 Task: Add a signature Krystal Hall containing With sincere appreciation and gratitude, Krystal Hall to email address softage.3@softage.net and add a label Warehousing
Action: Mouse moved to (85, 115)
Screenshot: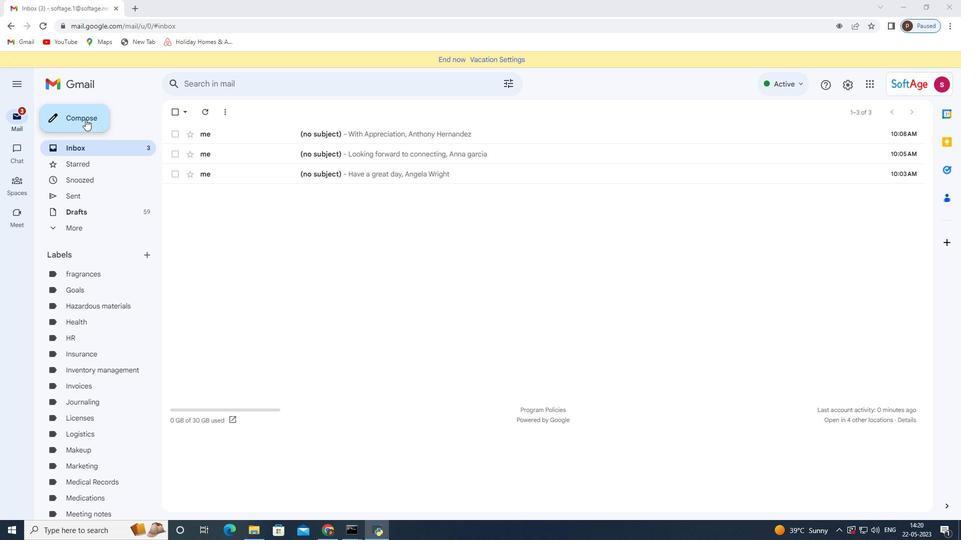 
Action: Mouse pressed left at (85, 115)
Screenshot: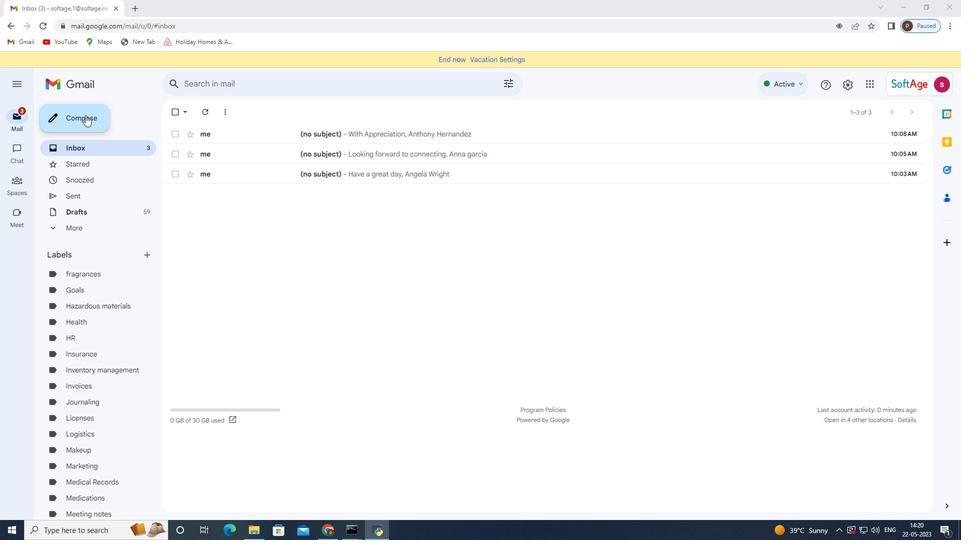 
Action: Mouse moved to (808, 503)
Screenshot: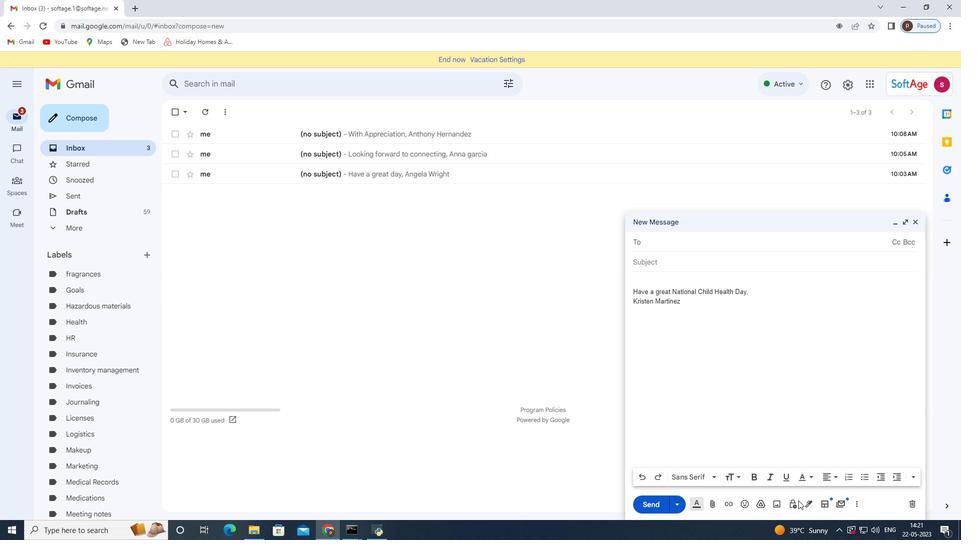 
Action: Mouse pressed left at (808, 503)
Screenshot: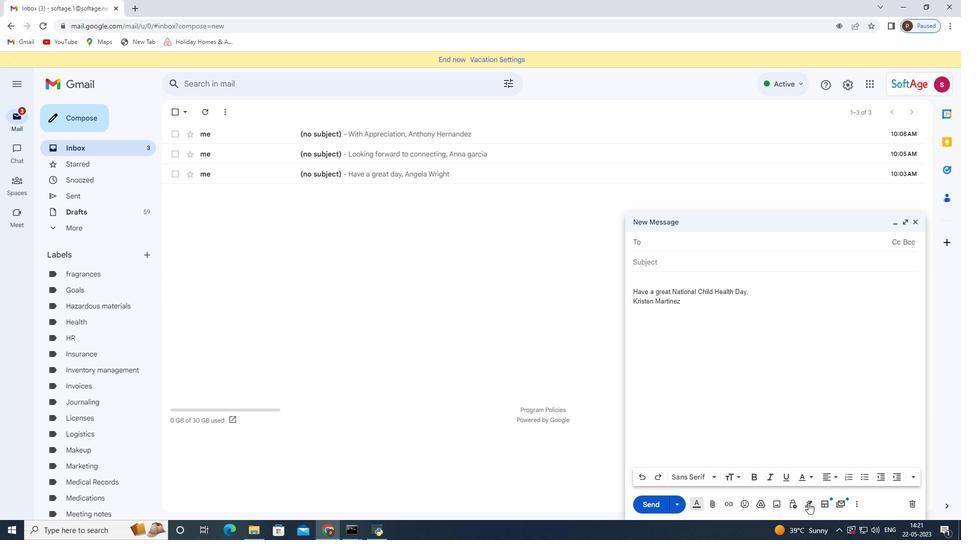 
Action: Mouse moved to (843, 448)
Screenshot: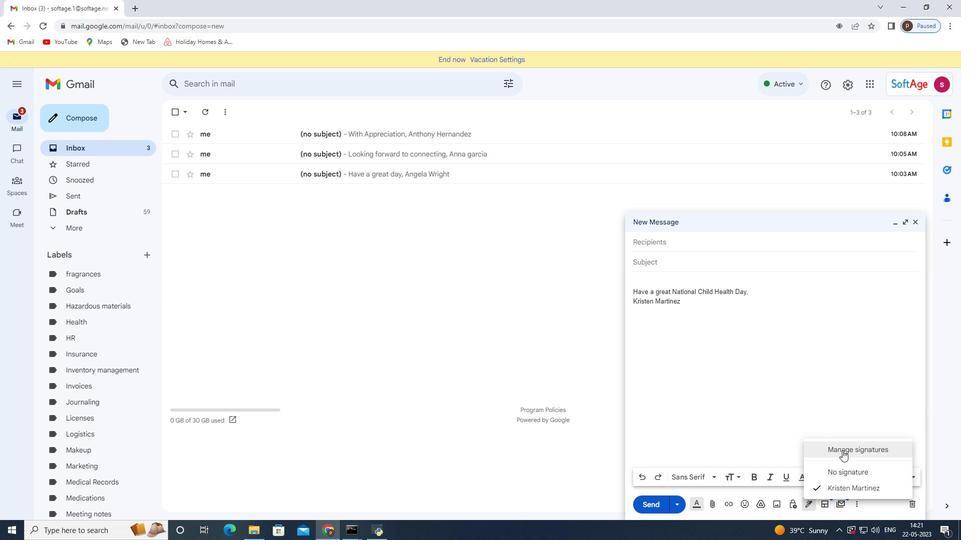 
Action: Mouse pressed left at (843, 448)
Screenshot: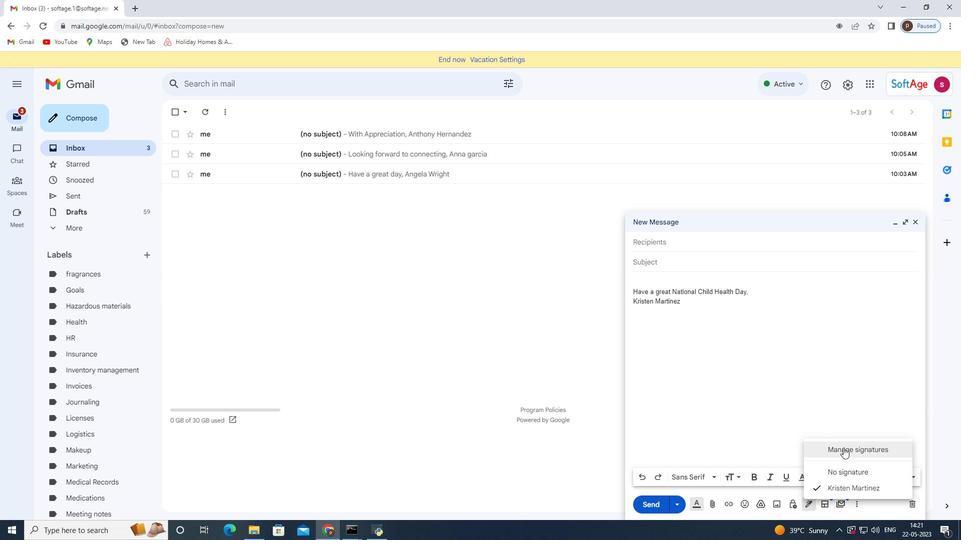 
Action: Mouse moved to (364, 346)
Screenshot: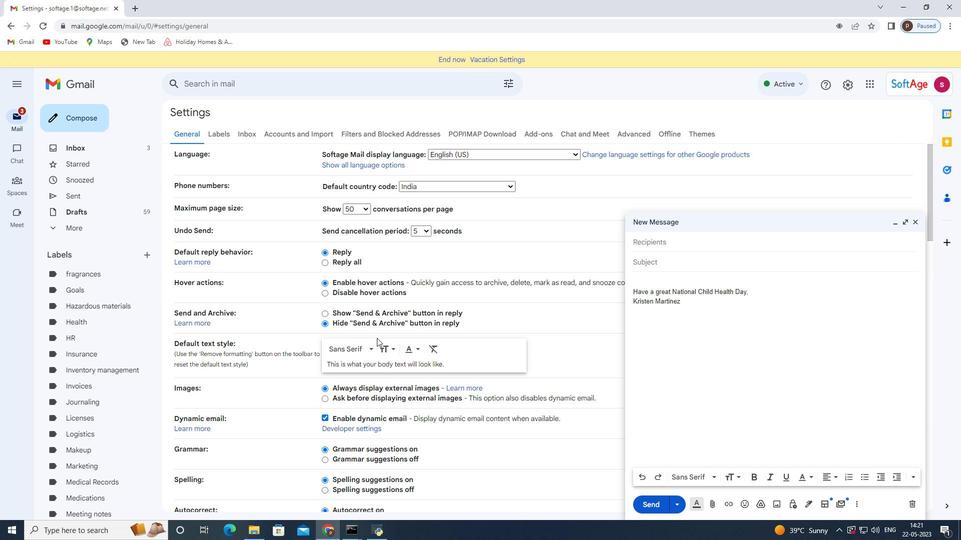 
Action: Mouse scrolled (367, 342) with delta (0, 0)
Screenshot: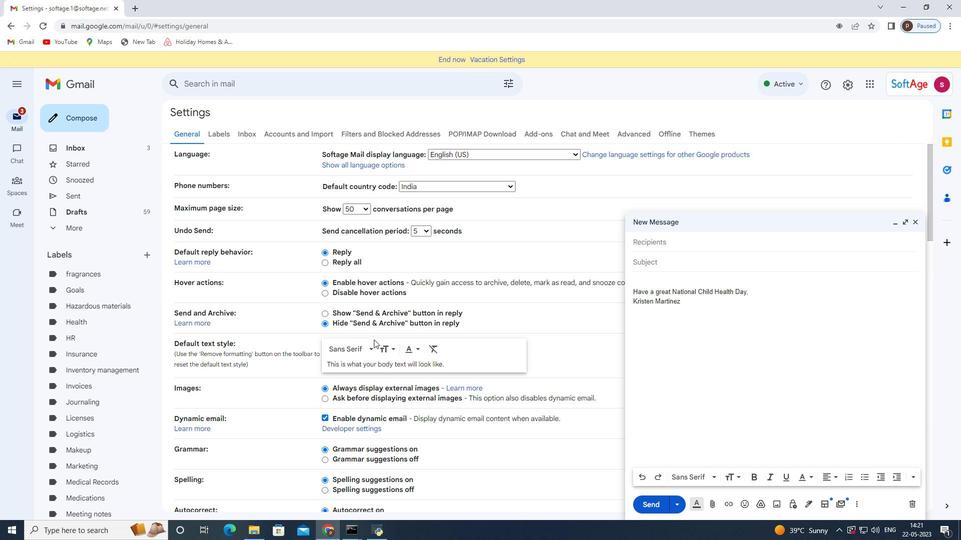 
Action: Mouse moved to (363, 347)
Screenshot: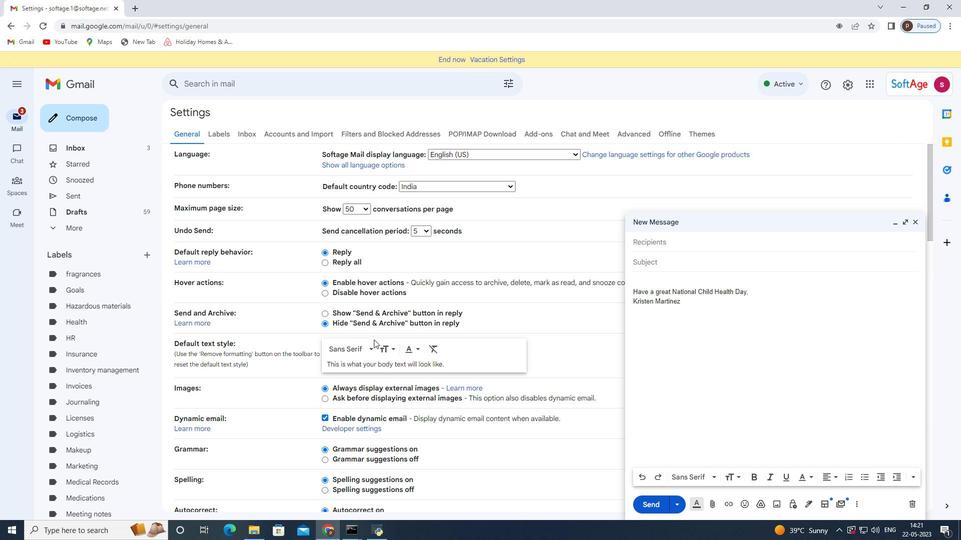 
Action: Mouse scrolled (367, 343) with delta (0, 0)
Screenshot: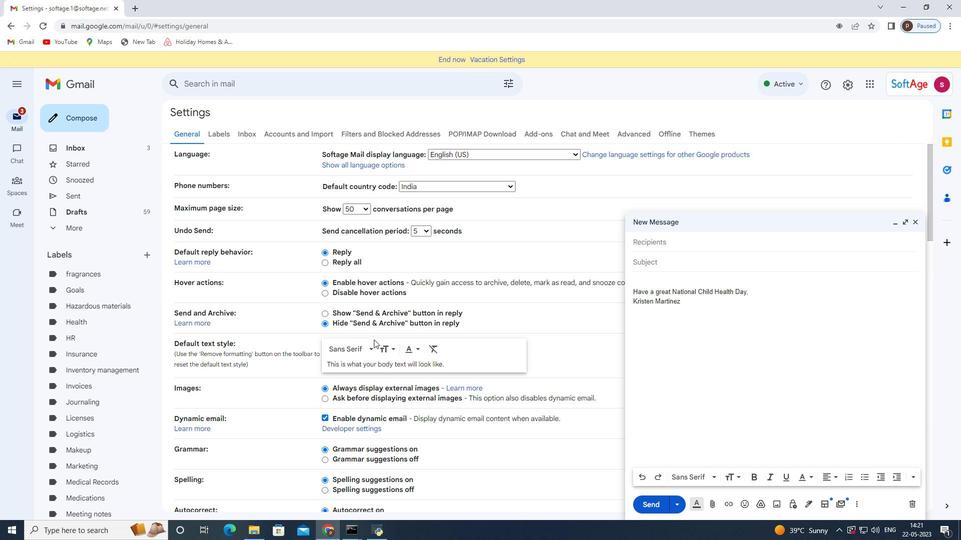 
Action: Mouse moved to (363, 348)
Screenshot: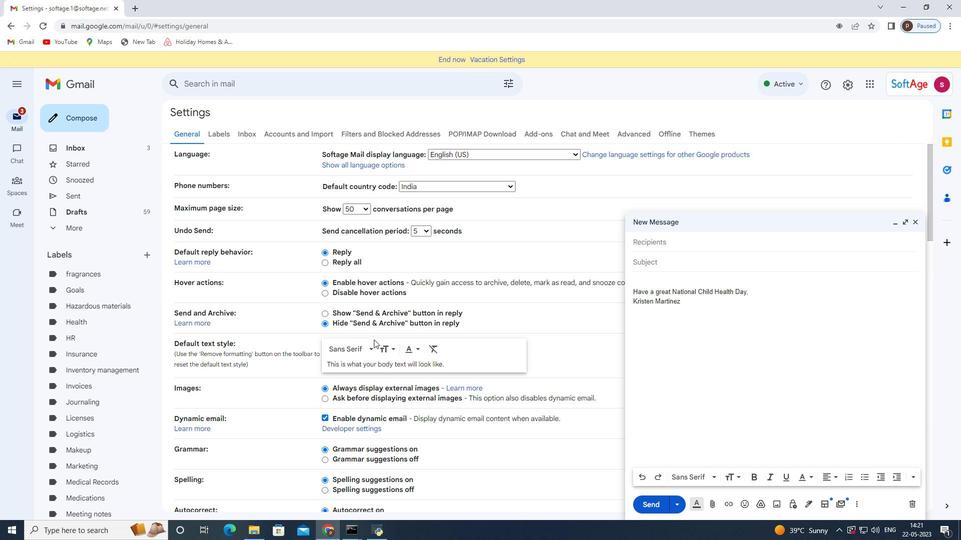 
Action: Mouse scrolled (365, 344) with delta (0, 0)
Screenshot: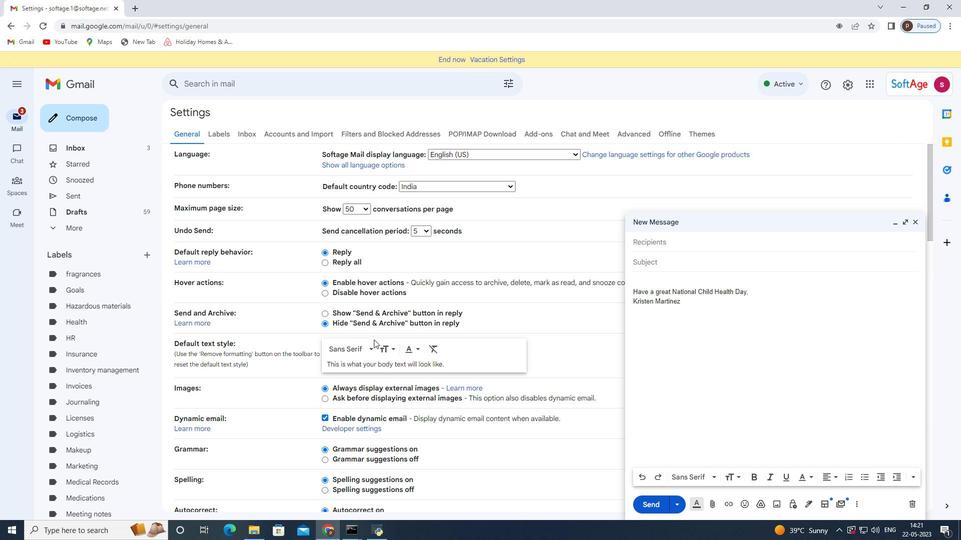 
Action: Mouse moved to (363, 348)
Screenshot: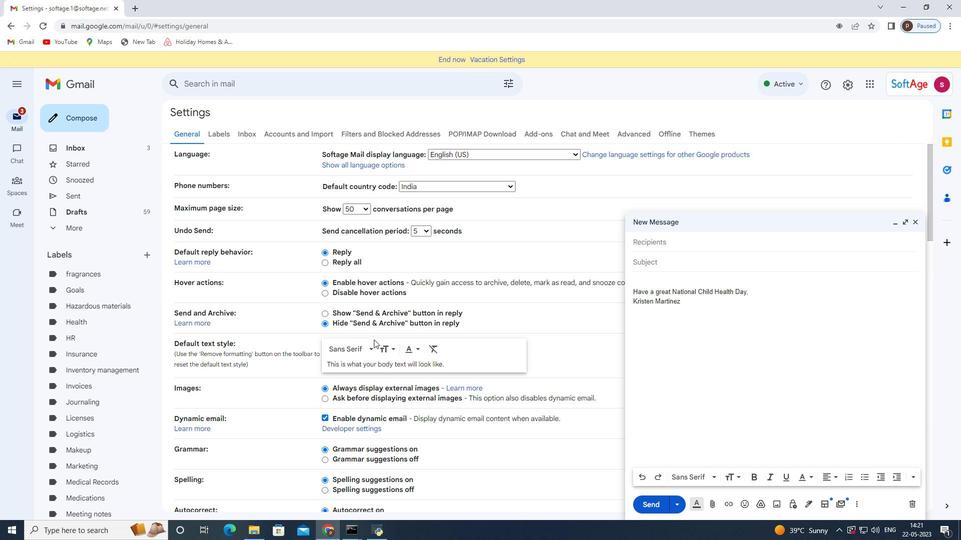 
Action: Mouse scrolled (363, 346) with delta (0, 0)
Screenshot: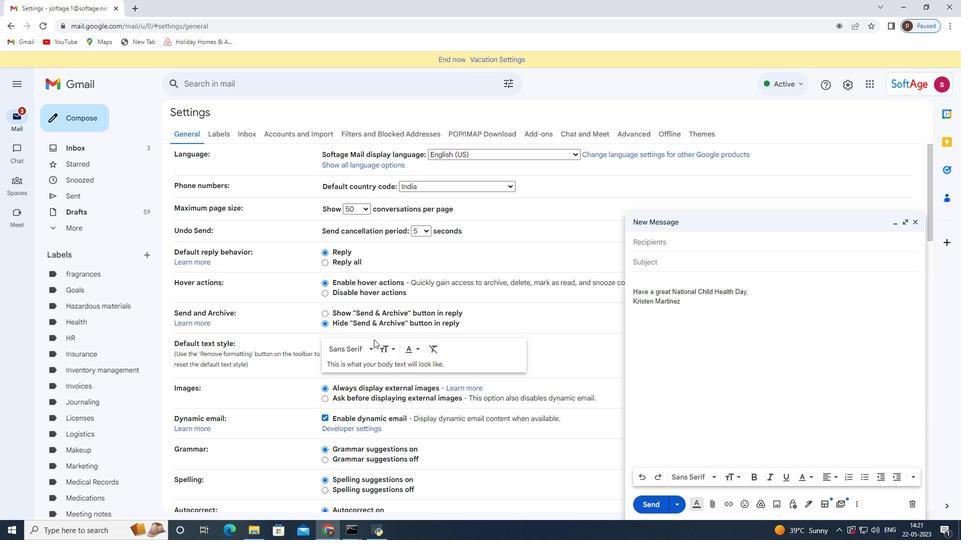 
Action: Mouse moved to (361, 350)
Screenshot: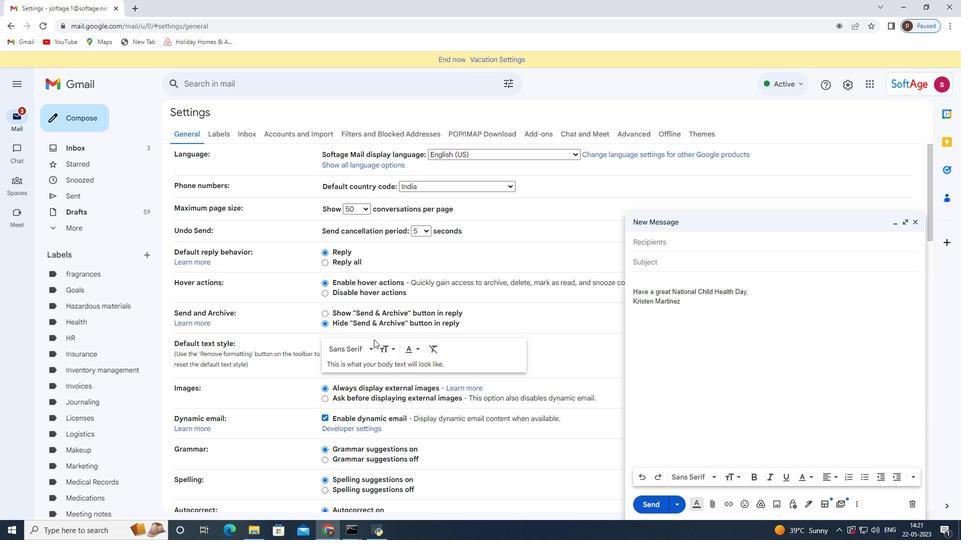 
Action: Mouse scrolled (363, 348) with delta (0, 0)
Screenshot: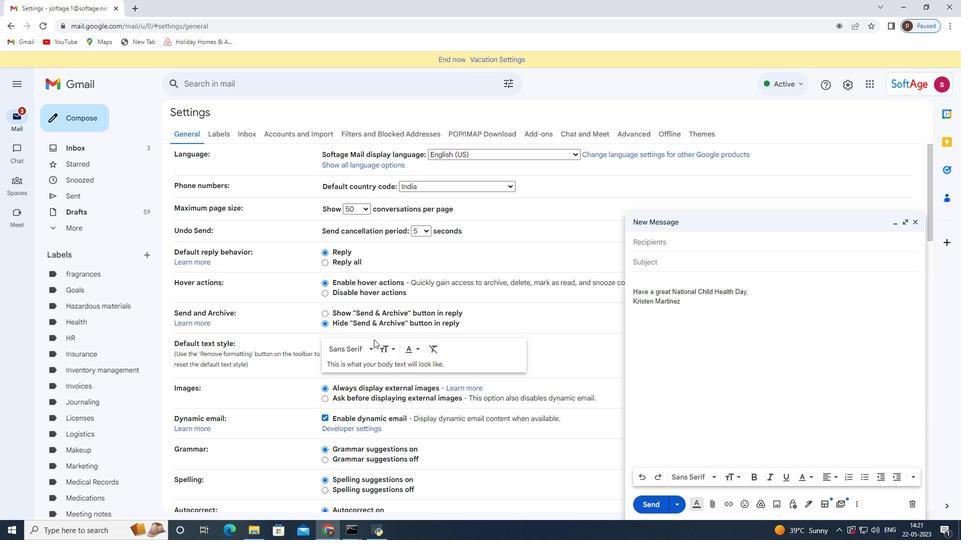 
Action: Mouse moved to (356, 365)
Screenshot: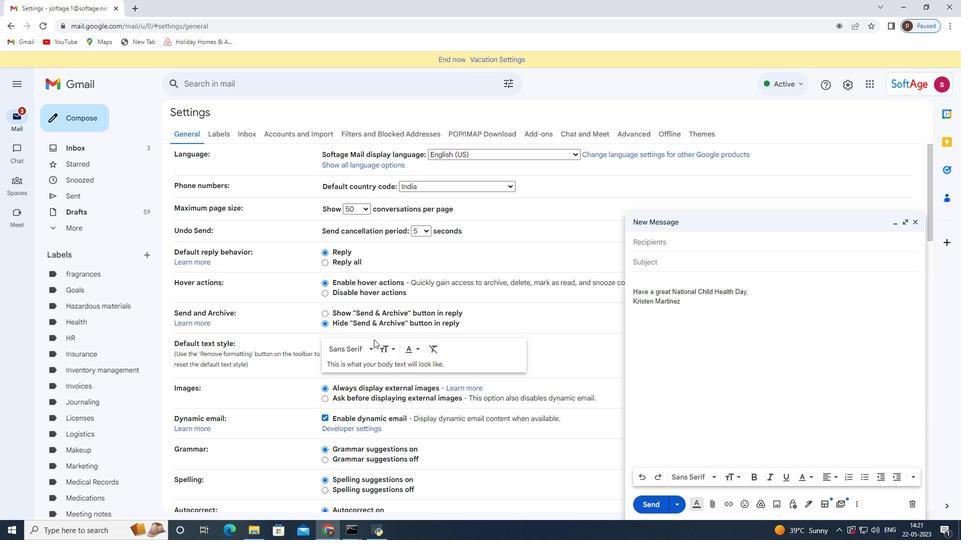 
Action: Mouse scrolled (361, 351) with delta (0, 0)
Screenshot: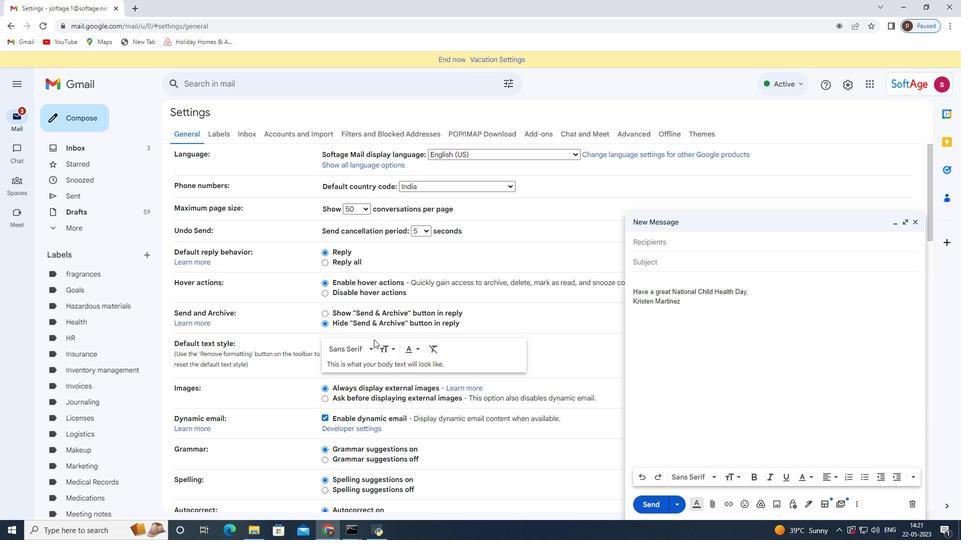 
Action: Mouse moved to (355, 374)
Screenshot: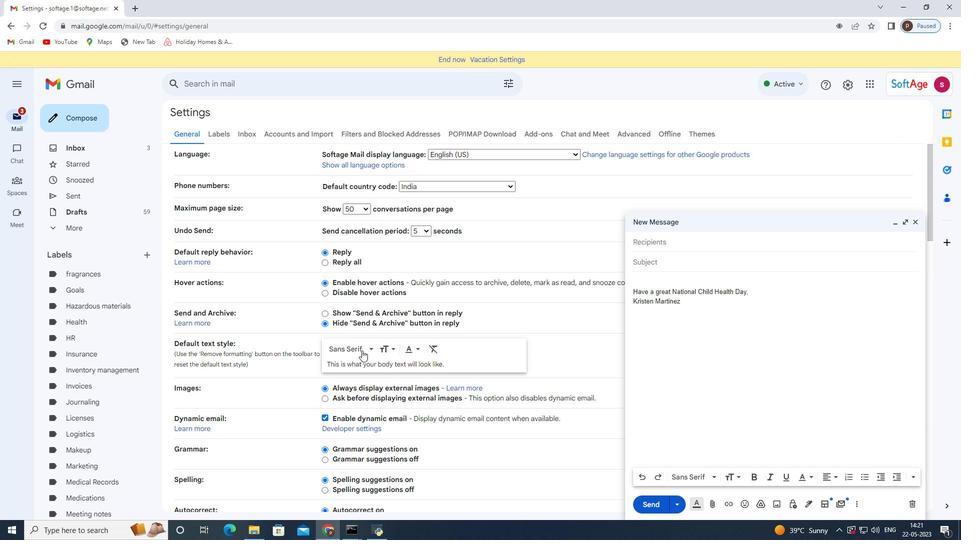 
Action: Mouse scrolled (355, 373) with delta (0, 0)
Screenshot: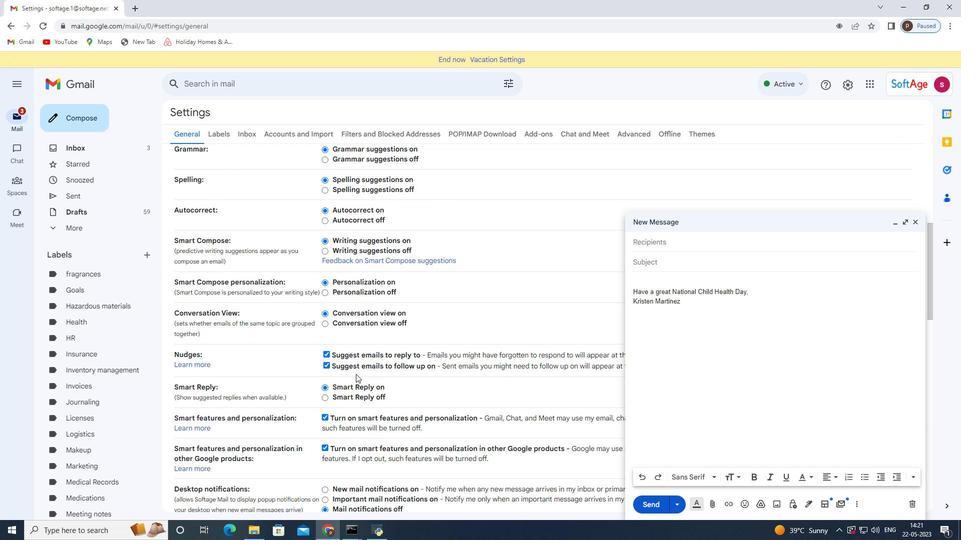 
Action: Mouse scrolled (355, 373) with delta (0, 0)
Screenshot: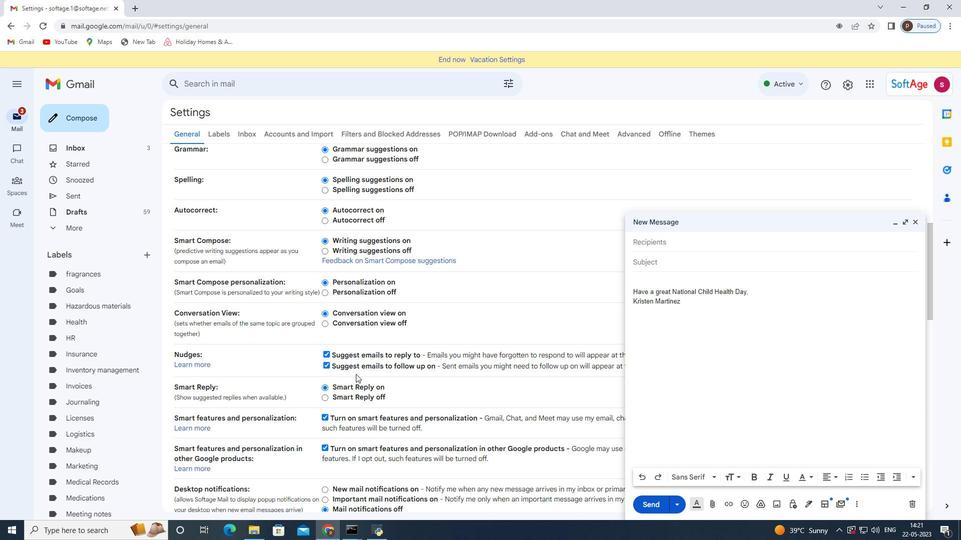 
Action: Mouse scrolled (355, 373) with delta (0, 0)
Screenshot: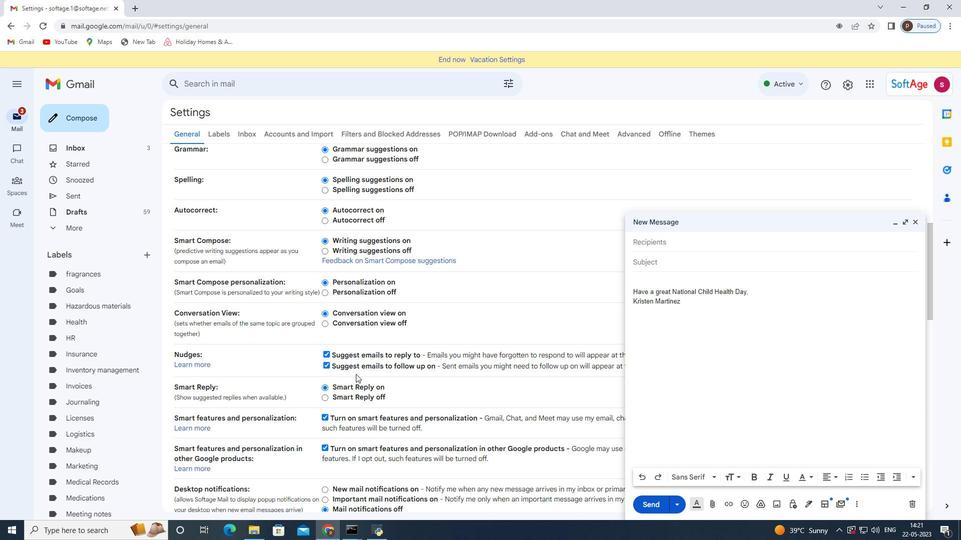 
Action: Mouse scrolled (355, 373) with delta (0, 0)
Screenshot: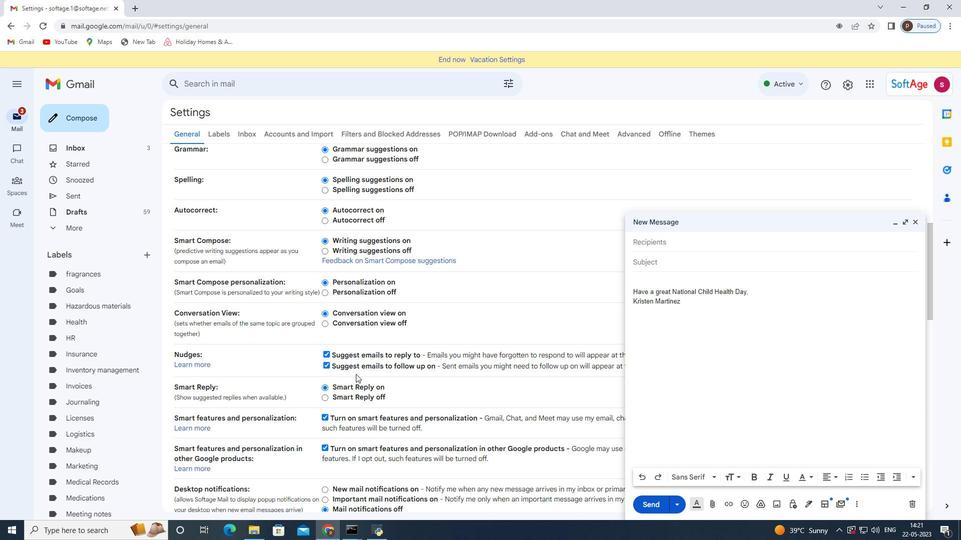 
Action: Mouse scrolled (355, 373) with delta (0, 0)
Screenshot: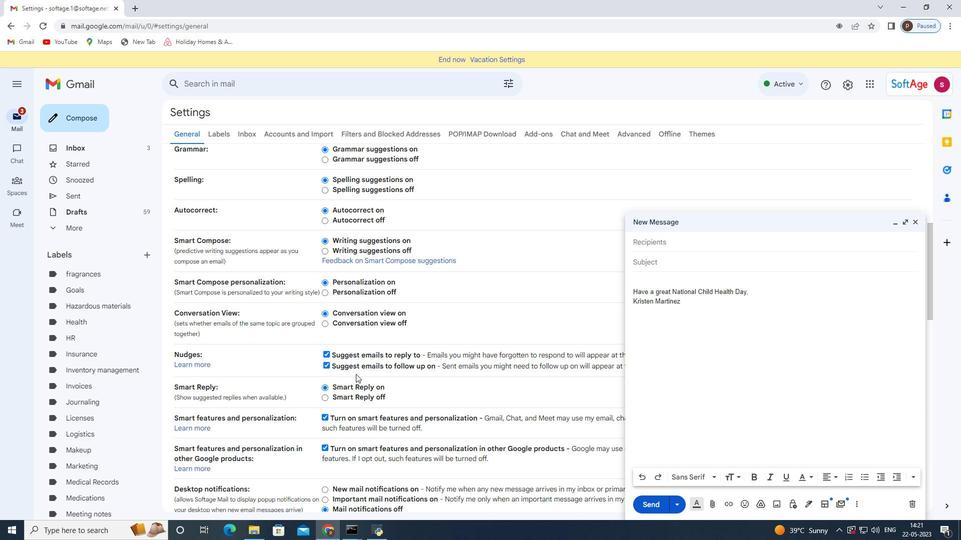 
Action: Mouse scrolled (355, 373) with delta (0, 0)
Screenshot: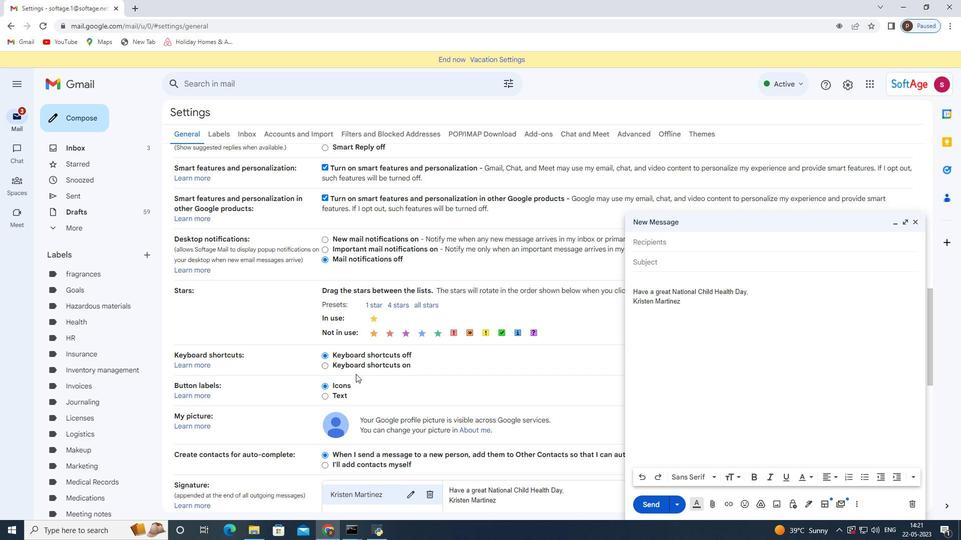 
Action: Mouse scrolled (355, 373) with delta (0, 0)
Screenshot: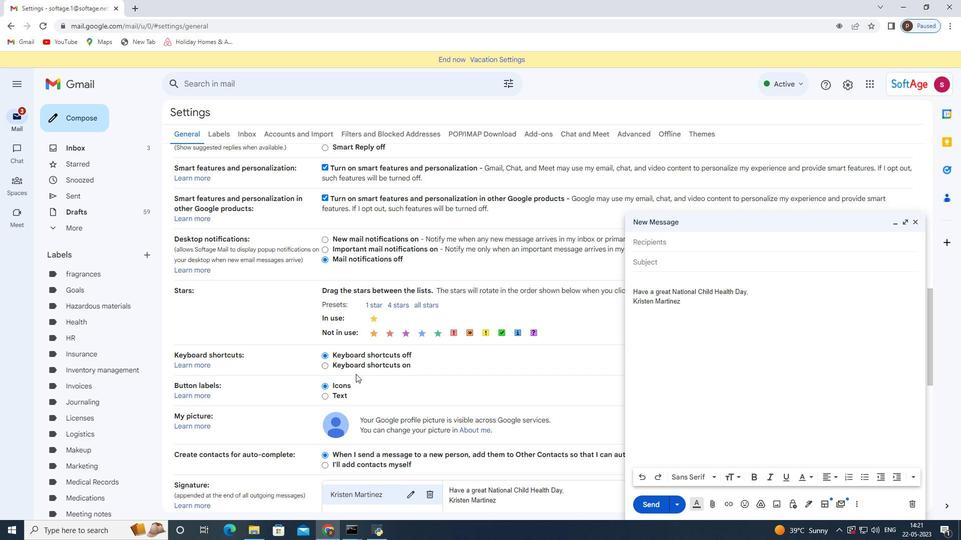 
Action: Mouse scrolled (355, 373) with delta (0, 0)
Screenshot: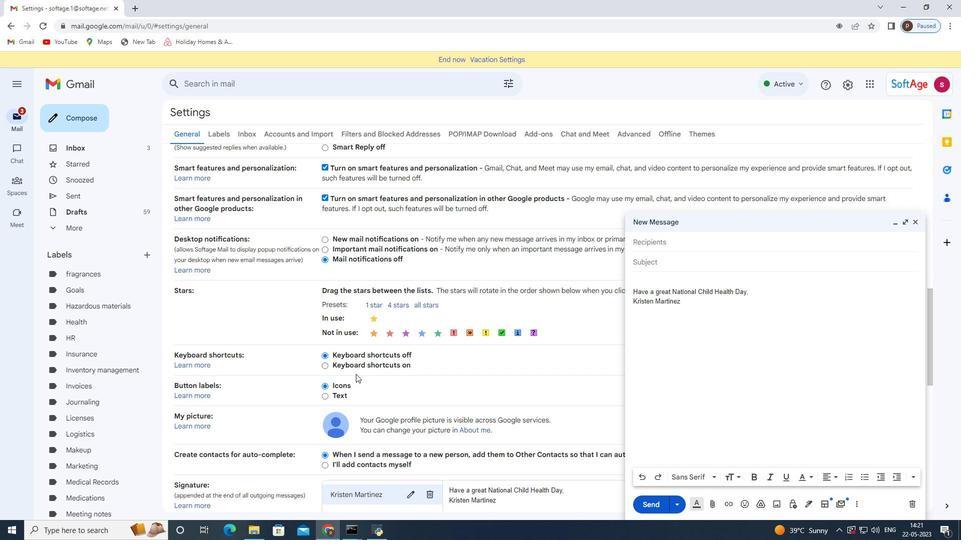 
Action: Mouse moved to (430, 347)
Screenshot: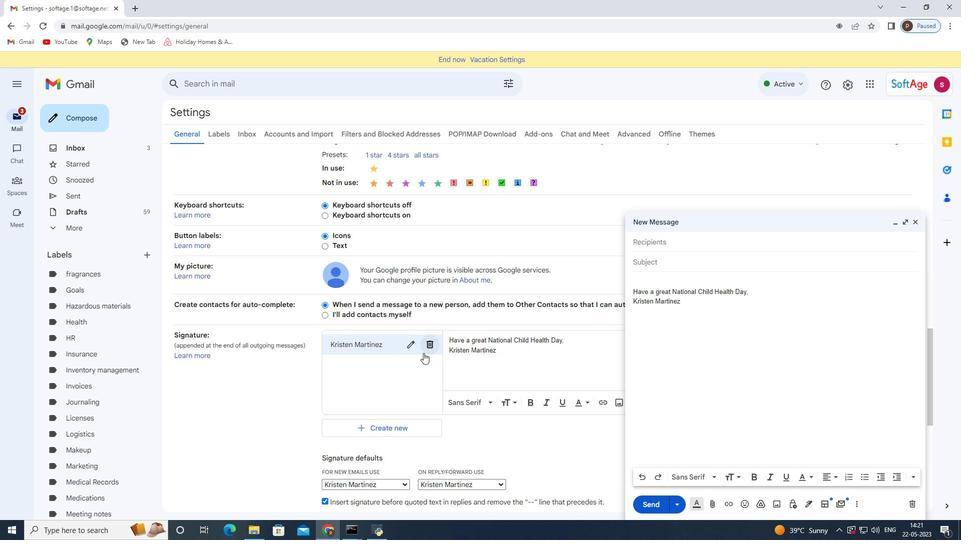 
Action: Mouse pressed left at (430, 347)
Screenshot: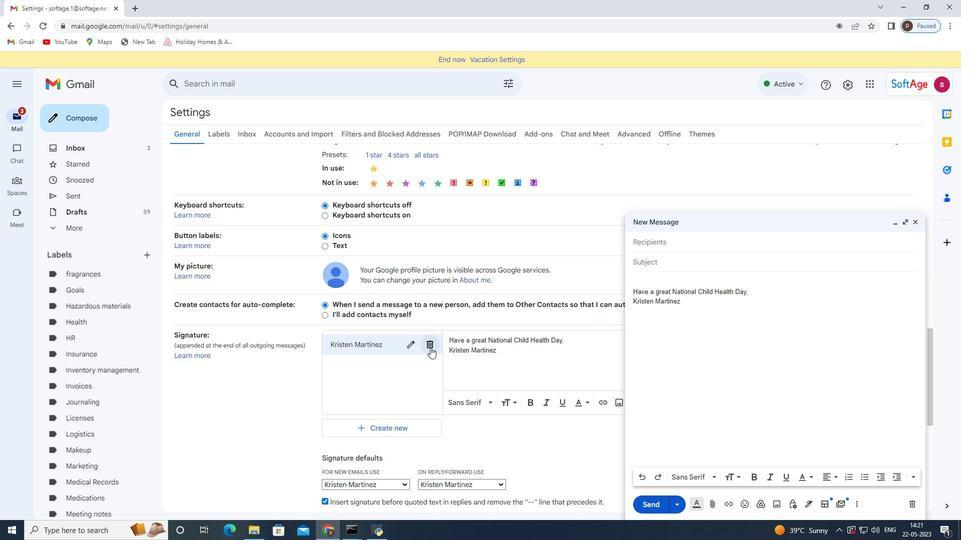 
Action: Mouse moved to (571, 304)
Screenshot: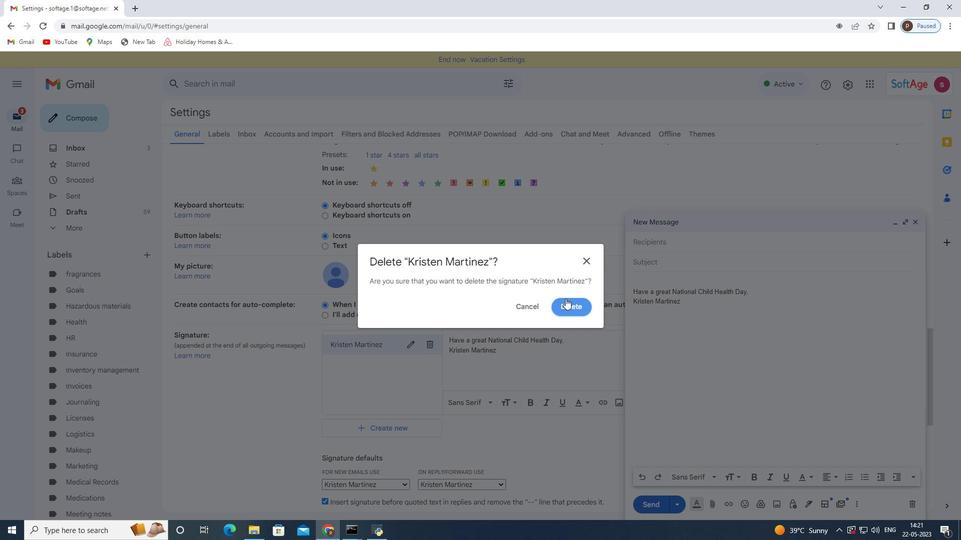 
Action: Mouse pressed left at (571, 304)
Screenshot: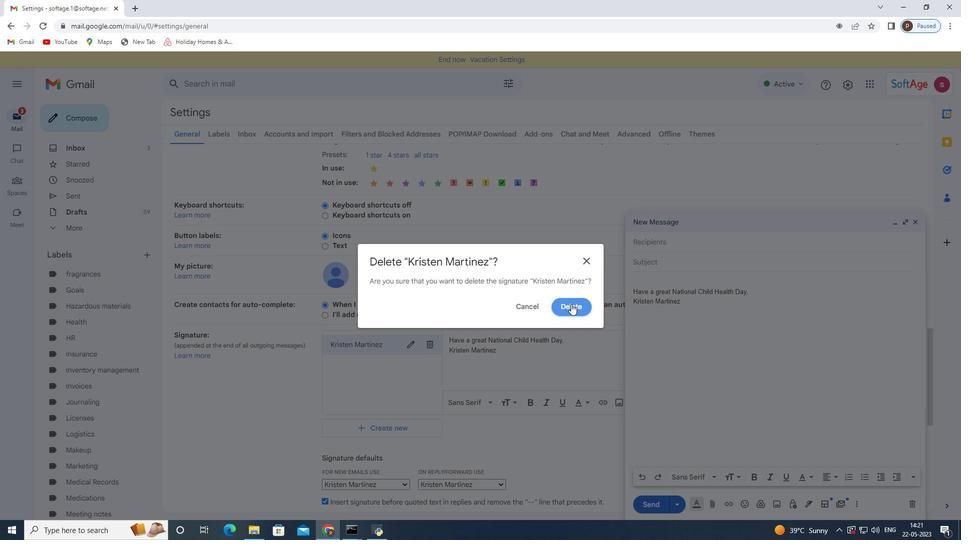 
Action: Mouse moved to (361, 351)
Screenshot: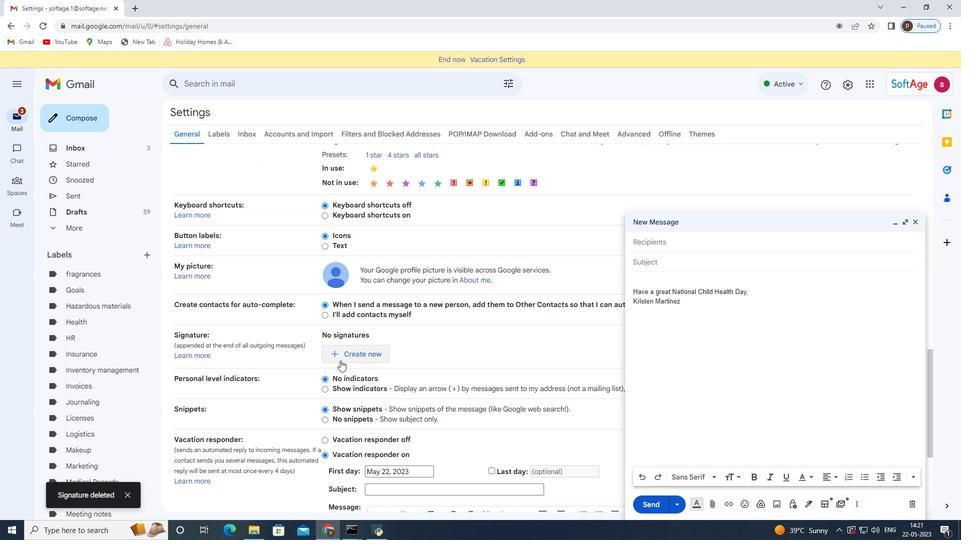 
Action: Mouse pressed left at (361, 351)
Screenshot: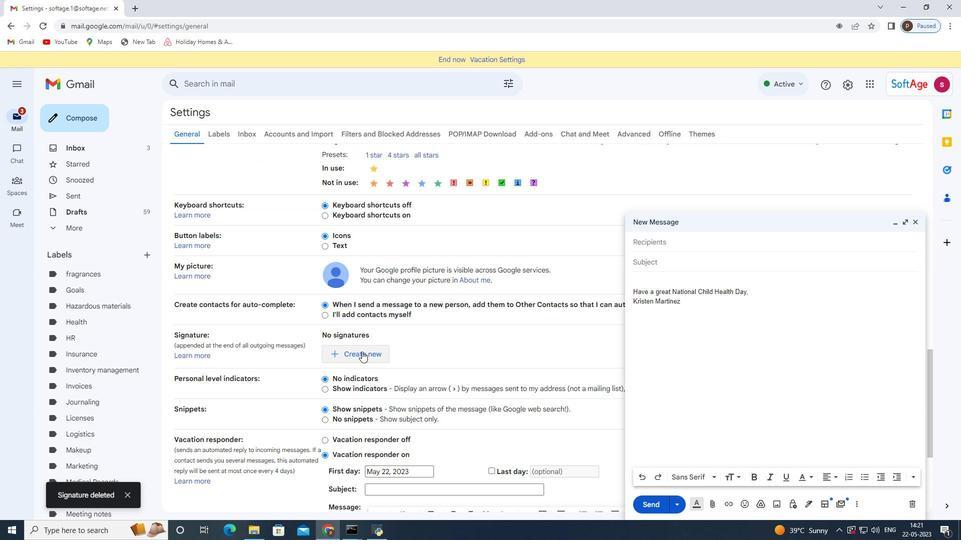 
Action: Mouse moved to (419, 284)
Screenshot: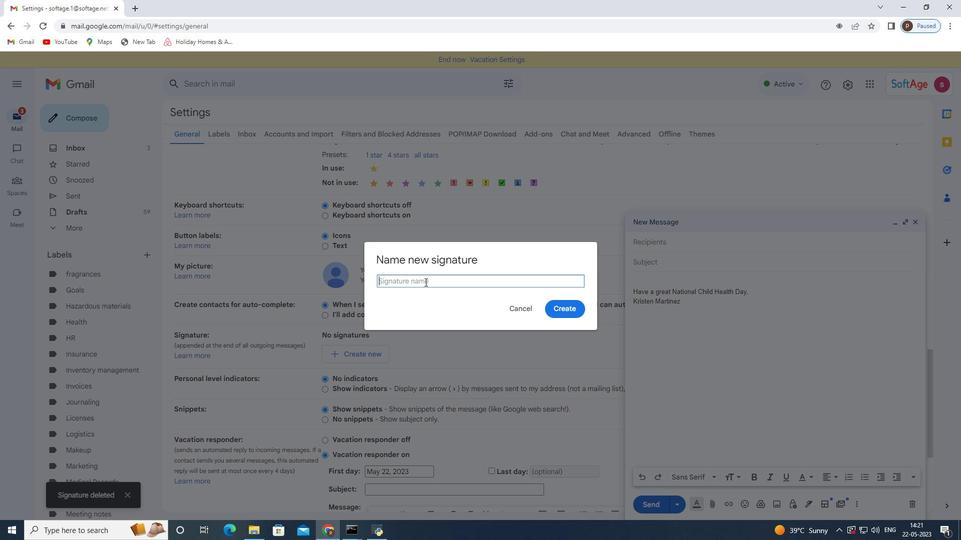 
Action: Mouse pressed left at (419, 284)
Screenshot: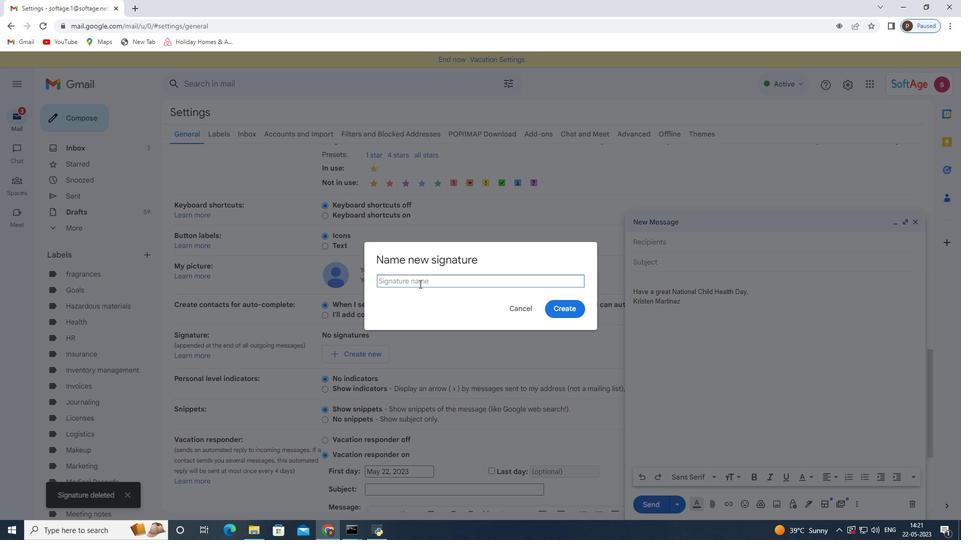 
Action: Mouse moved to (419, 284)
Screenshot: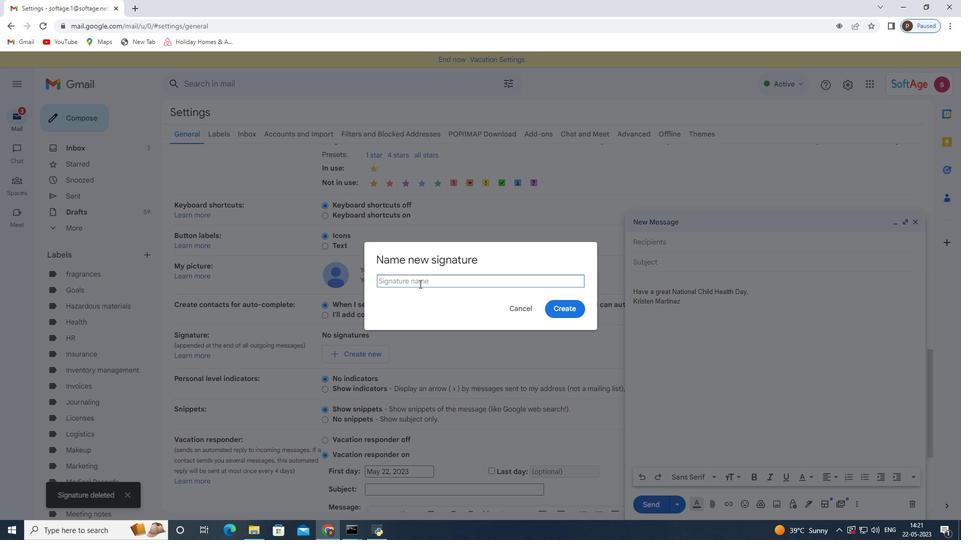 
Action: Key pressed <Key.shift>Krystal<Key.space><Key.shift>Hall
Screenshot: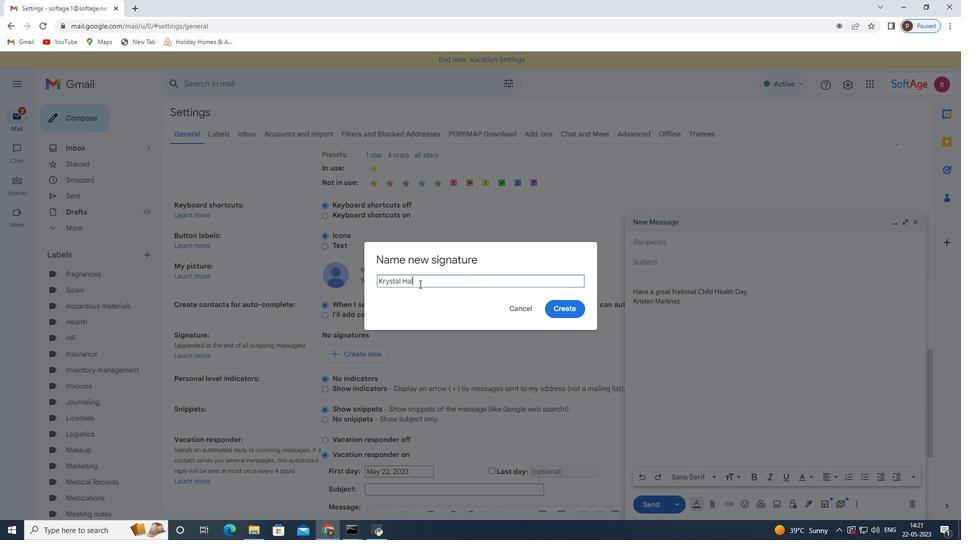 
Action: Mouse moved to (560, 309)
Screenshot: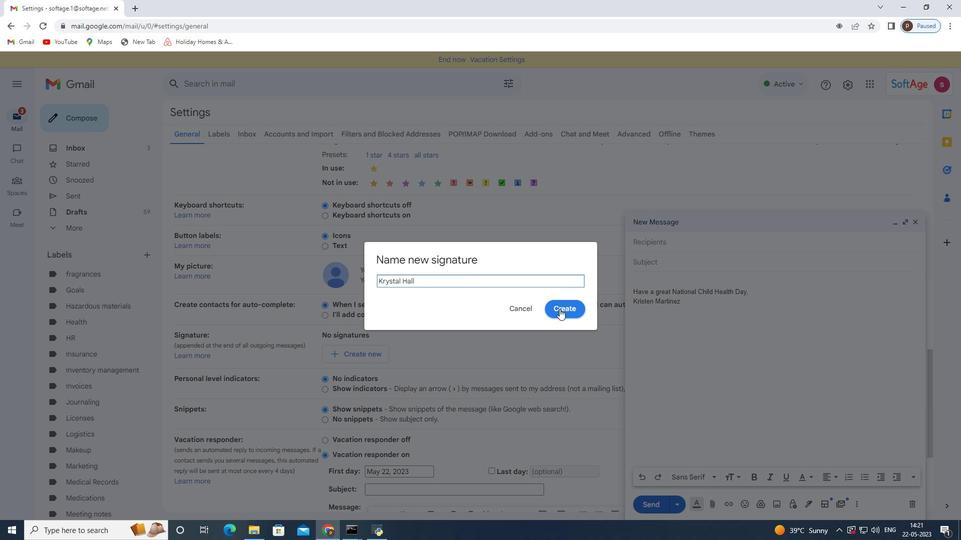 
Action: Mouse pressed left at (560, 309)
Screenshot: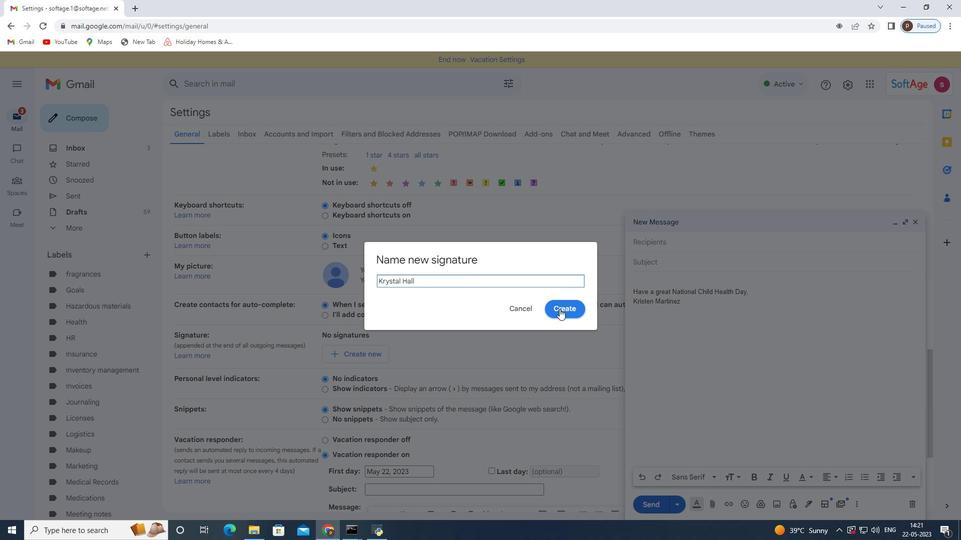 
Action: Mouse moved to (459, 338)
Screenshot: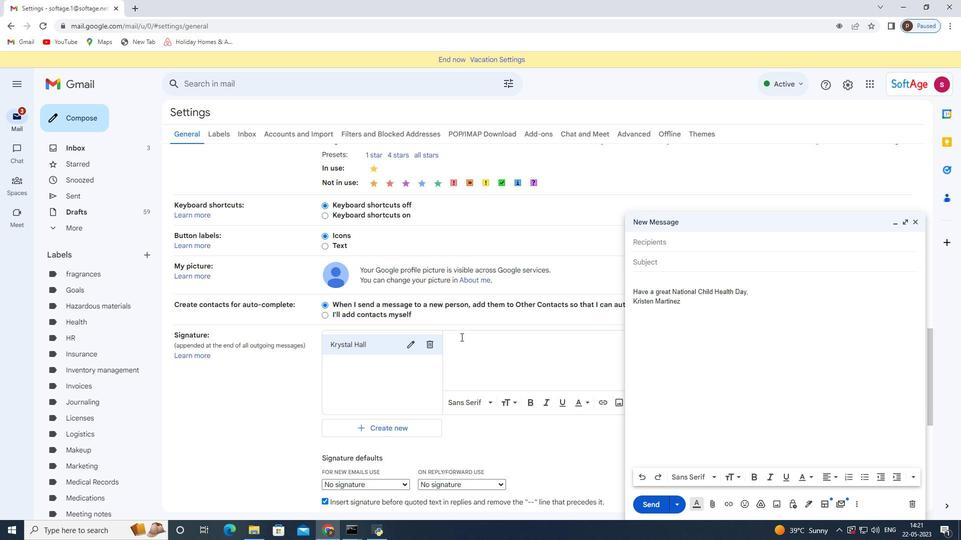 
Action: Mouse pressed left at (459, 338)
Screenshot: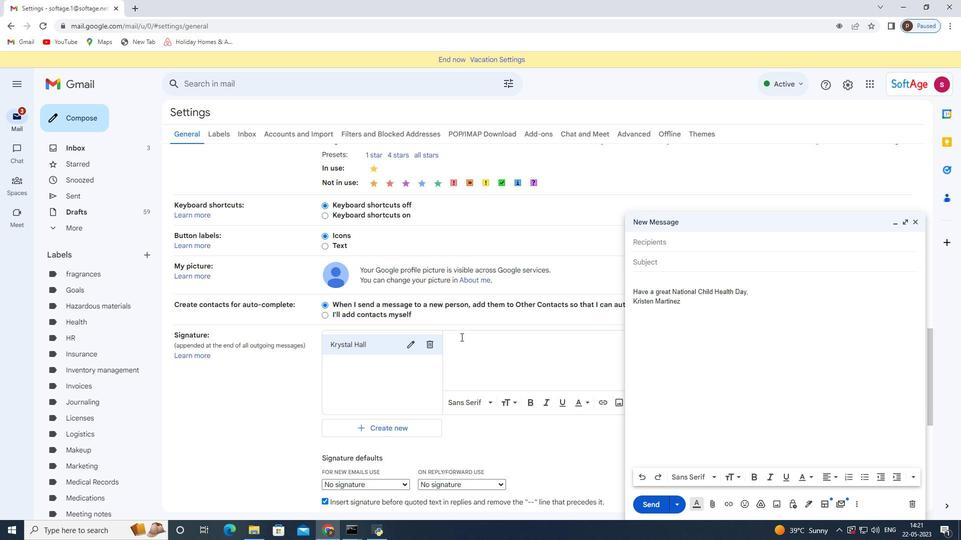 
Action: Key pressed <Key.shift>With<Key.space>sincere<Key.space>appreciation<Key.space>and<Key.space>gratitude,<Key.enter><Key.shift>Krystal<Key.space>hall
Screenshot: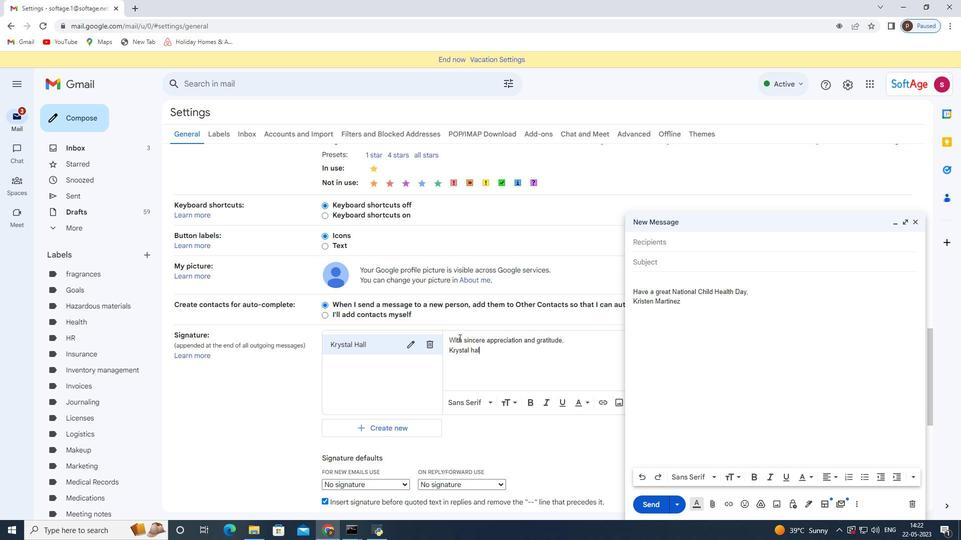 
Action: Mouse moved to (464, 334)
Screenshot: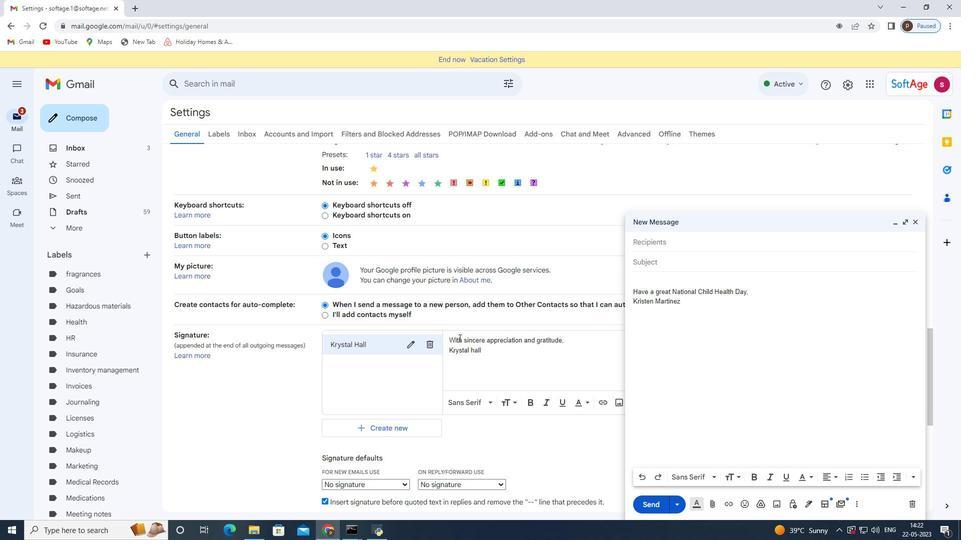 
Action: Key pressed <Key.backspace><Key.backspace><Key.backspace><Key.backspace><Key.backspace><Key.space><Key.shift>Hall
Screenshot: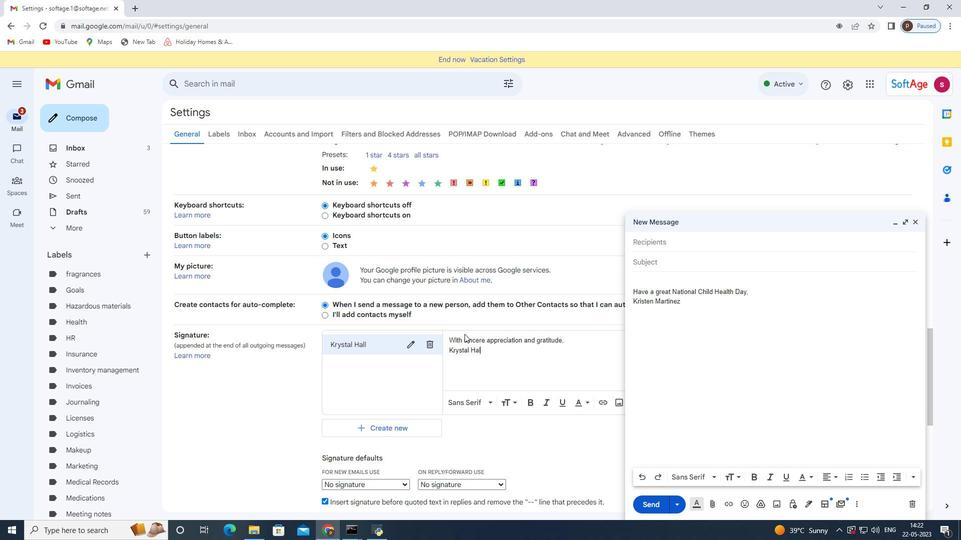 
Action: Mouse moved to (570, 357)
Screenshot: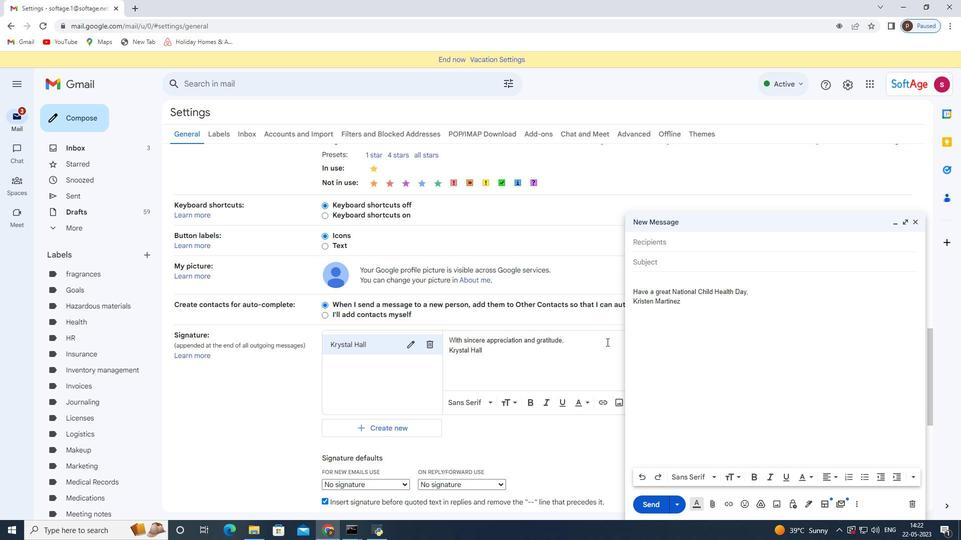 
Action: Mouse scrolled (605, 344) with delta (0, 0)
Screenshot: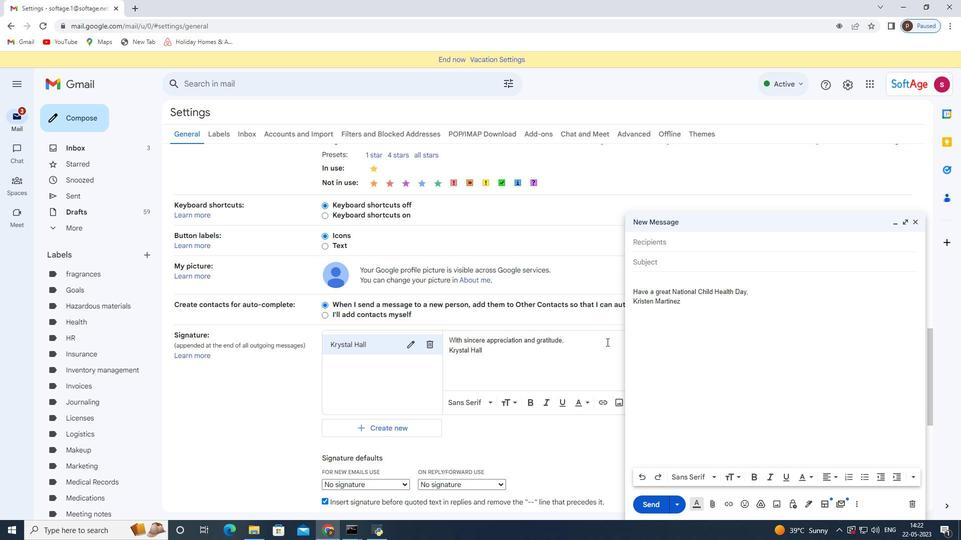 
Action: Mouse moved to (513, 357)
Screenshot: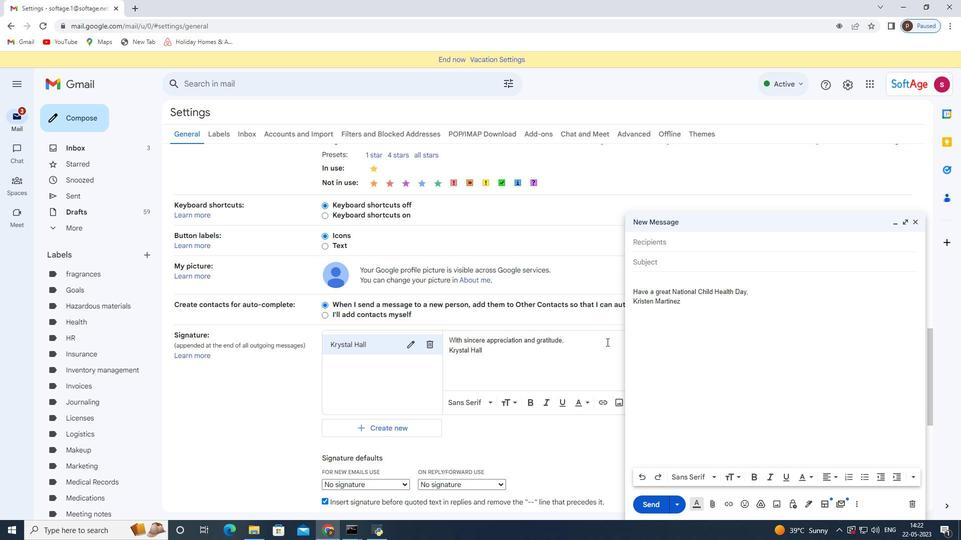 
Action: Mouse scrolled (513, 356) with delta (0, 0)
Screenshot: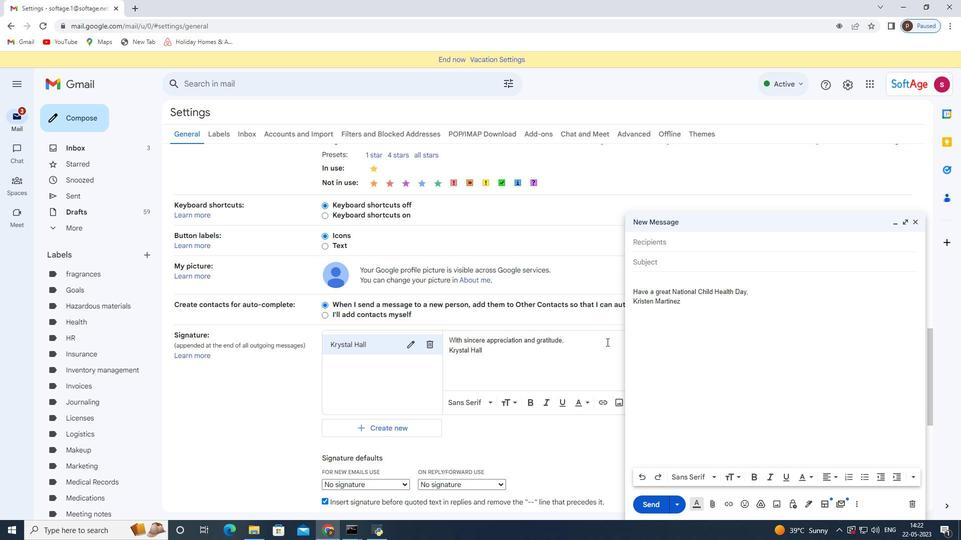 
Action: Mouse moved to (485, 357)
Screenshot: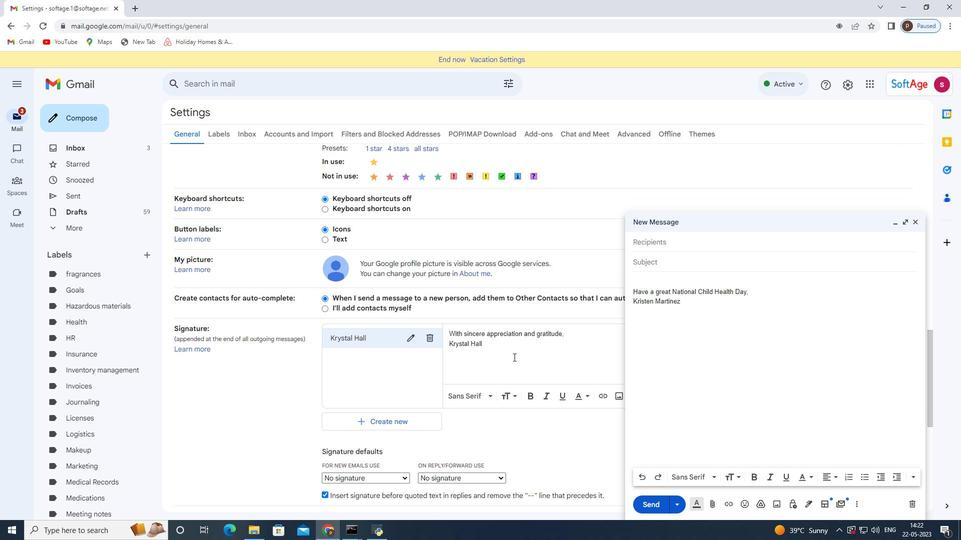 
Action: Mouse scrolled (485, 356) with delta (0, 0)
Screenshot: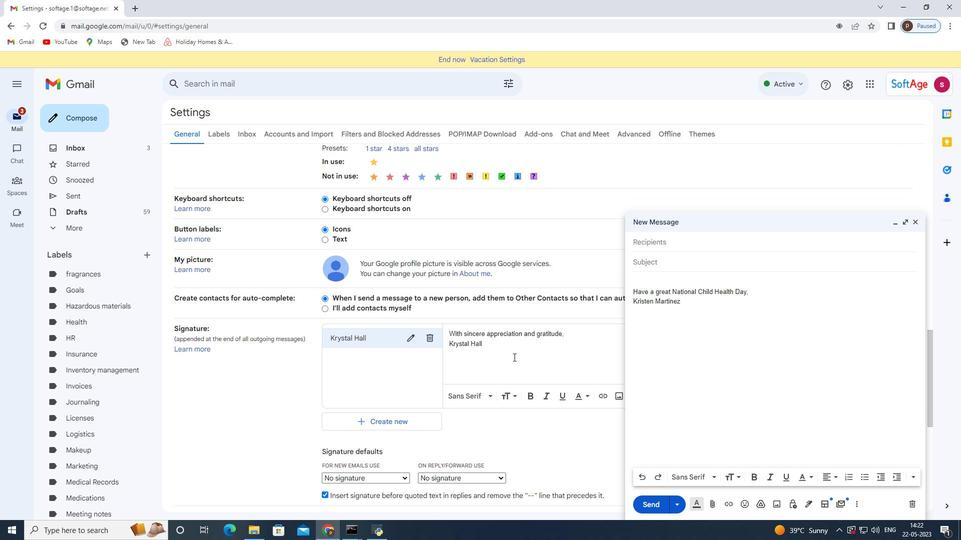 
Action: Mouse moved to (471, 359)
Screenshot: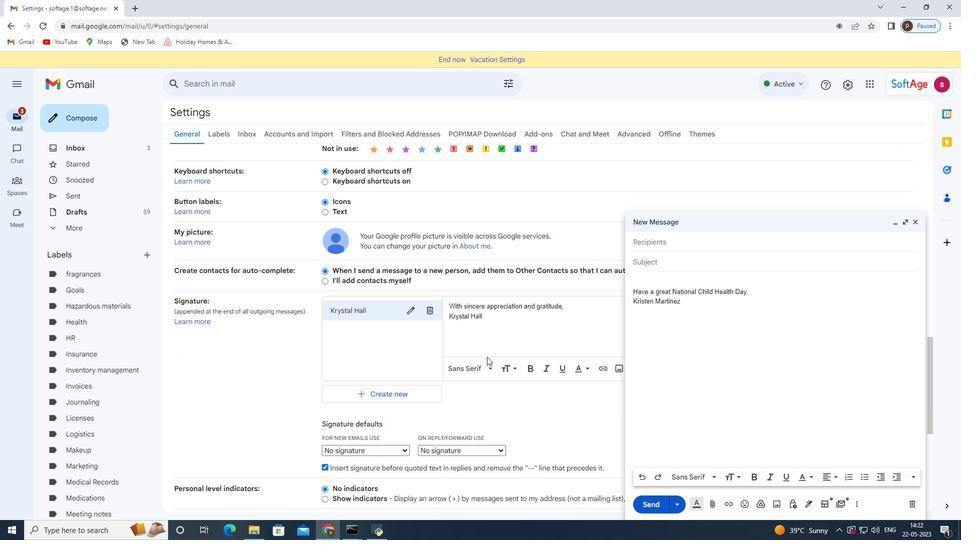 
Action: Mouse scrolled (471, 358) with delta (0, 0)
Screenshot: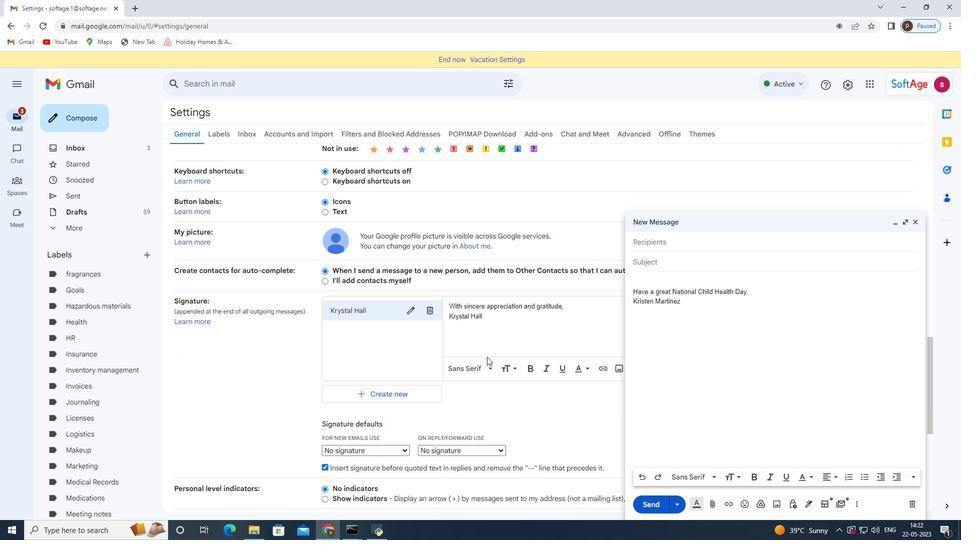 
Action: Mouse moved to (434, 383)
Screenshot: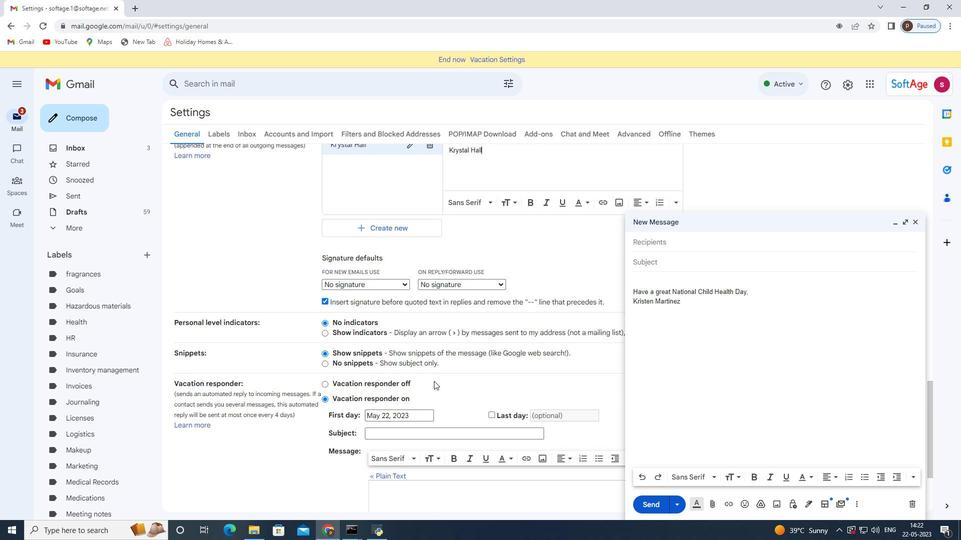 
Action: Mouse scrolled (434, 382) with delta (0, 0)
Screenshot: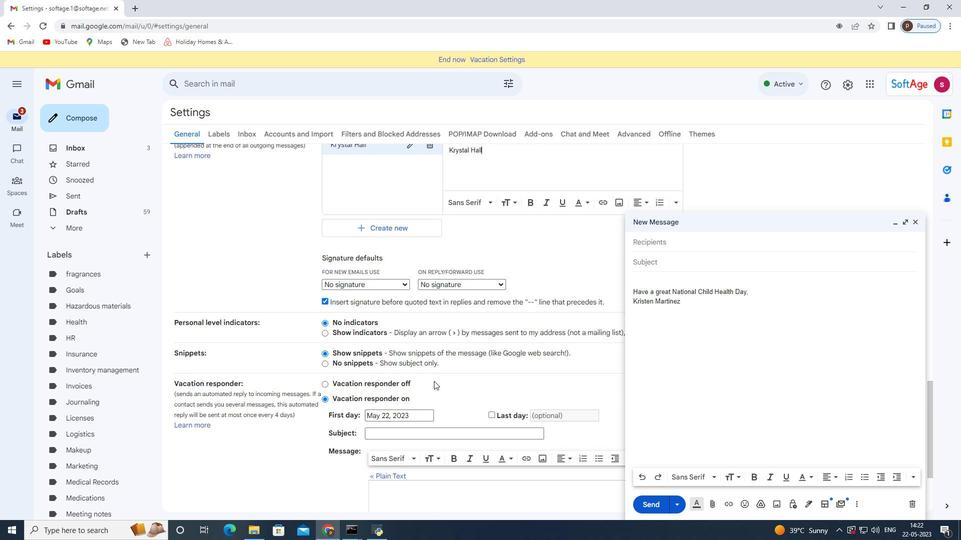 
Action: Mouse moved to (434, 383)
Screenshot: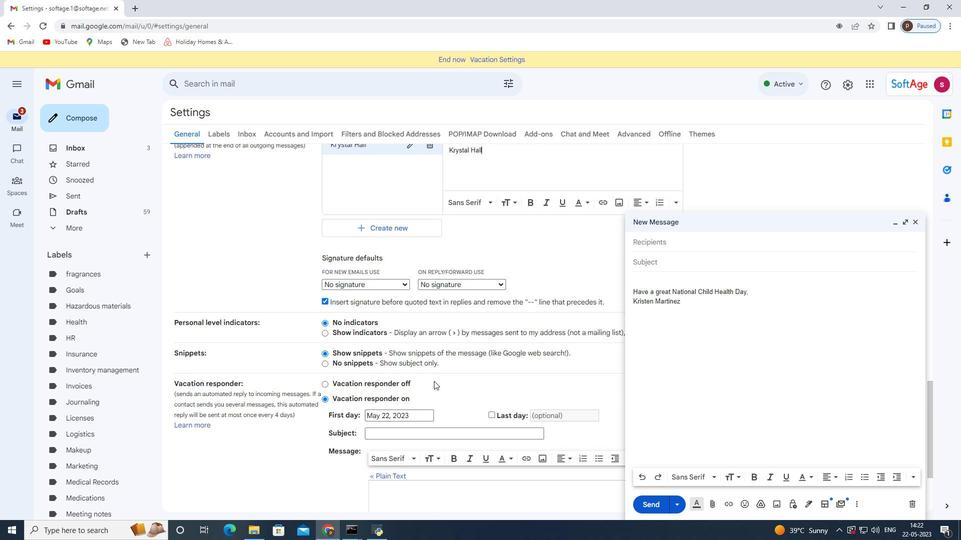 
Action: Mouse scrolled (434, 383) with delta (0, 0)
Screenshot: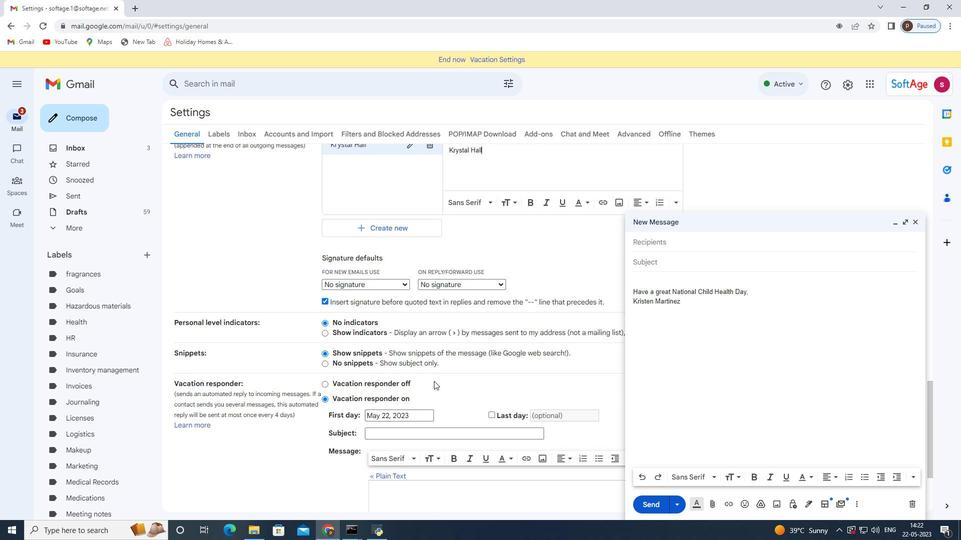 
Action: Mouse scrolled (434, 383) with delta (0, 0)
Screenshot: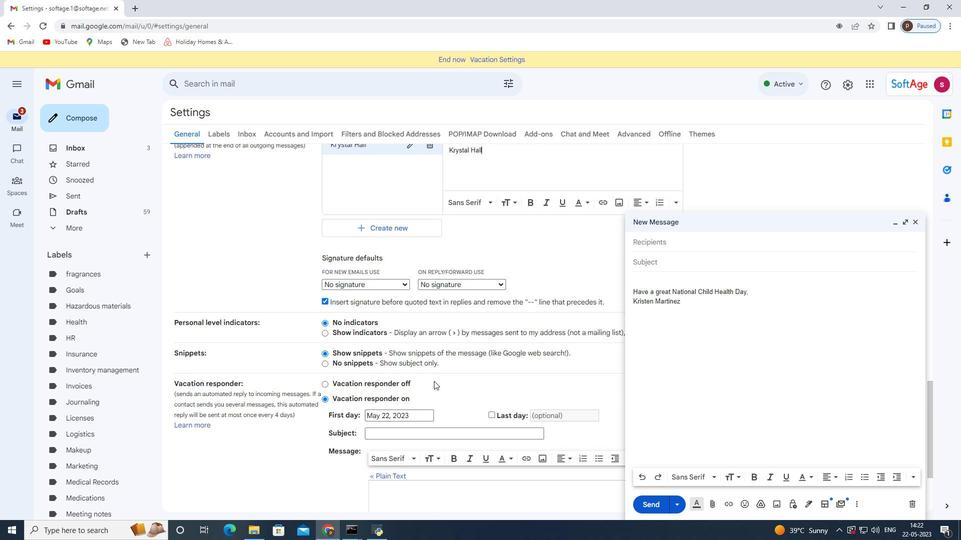 
Action: Mouse moved to (403, 153)
Screenshot: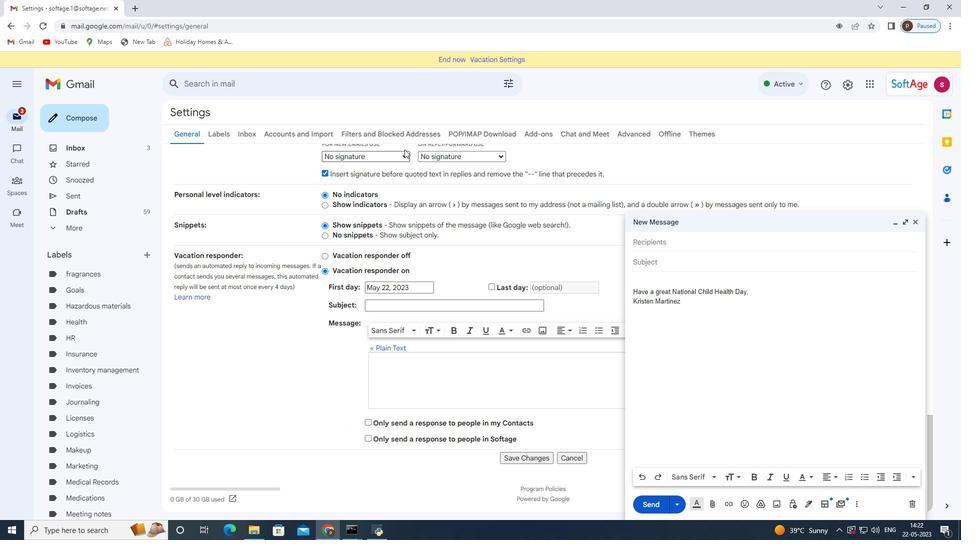 
Action: Mouse pressed left at (403, 153)
Screenshot: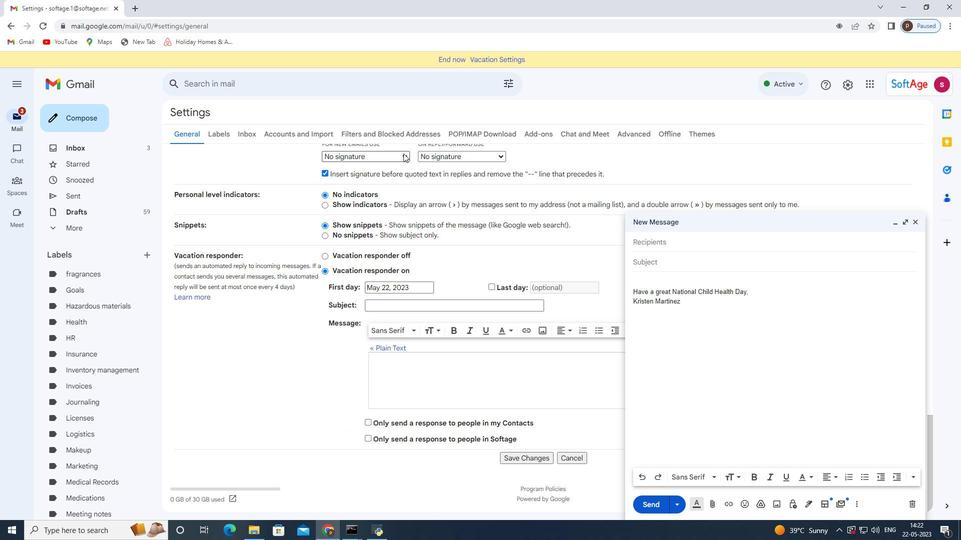 
Action: Mouse moved to (396, 180)
Screenshot: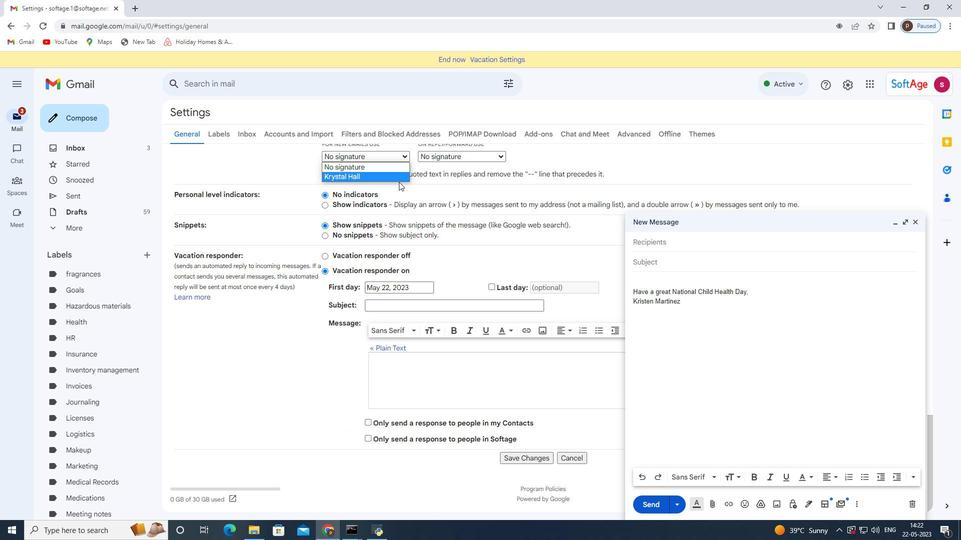 
Action: Mouse pressed left at (396, 180)
Screenshot: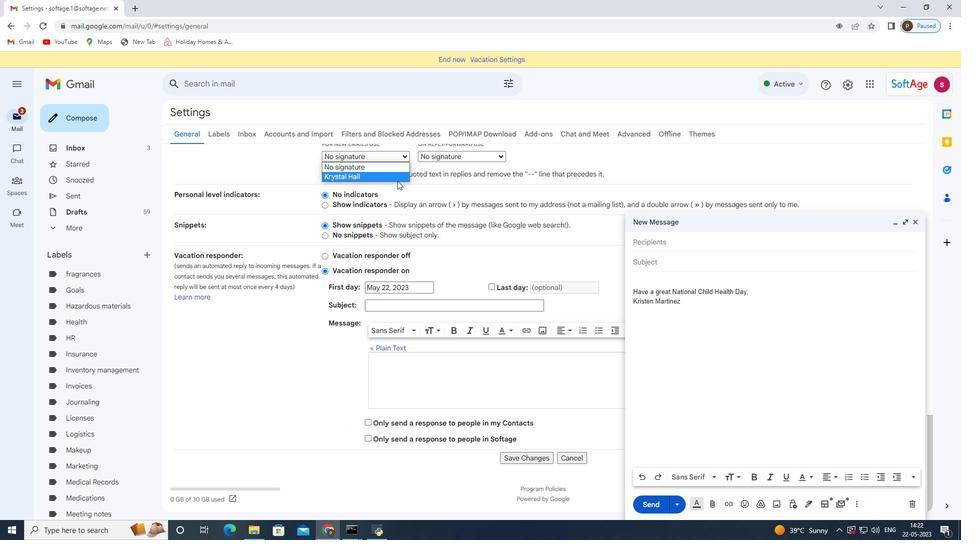 
Action: Mouse moved to (467, 154)
Screenshot: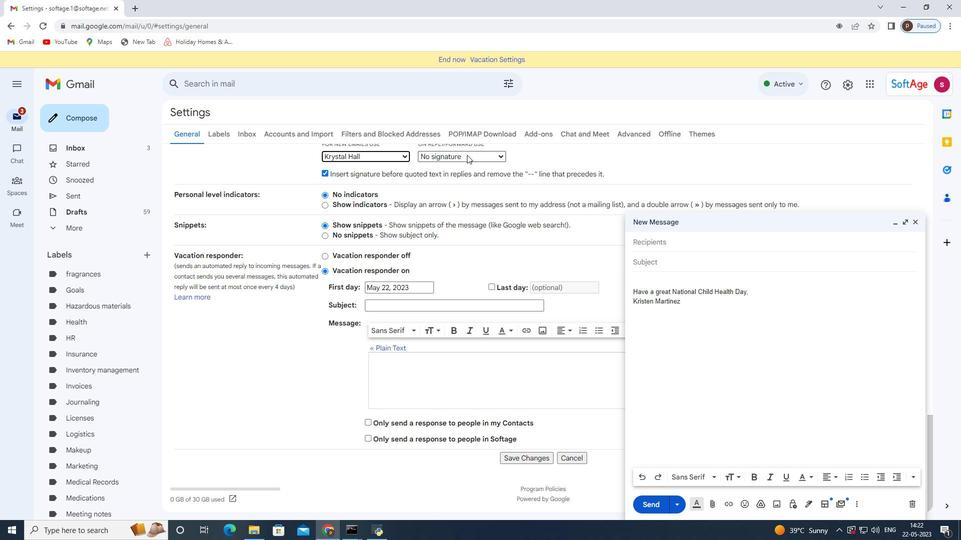 
Action: Mouse pressed left at (467, 154)
Screenshot: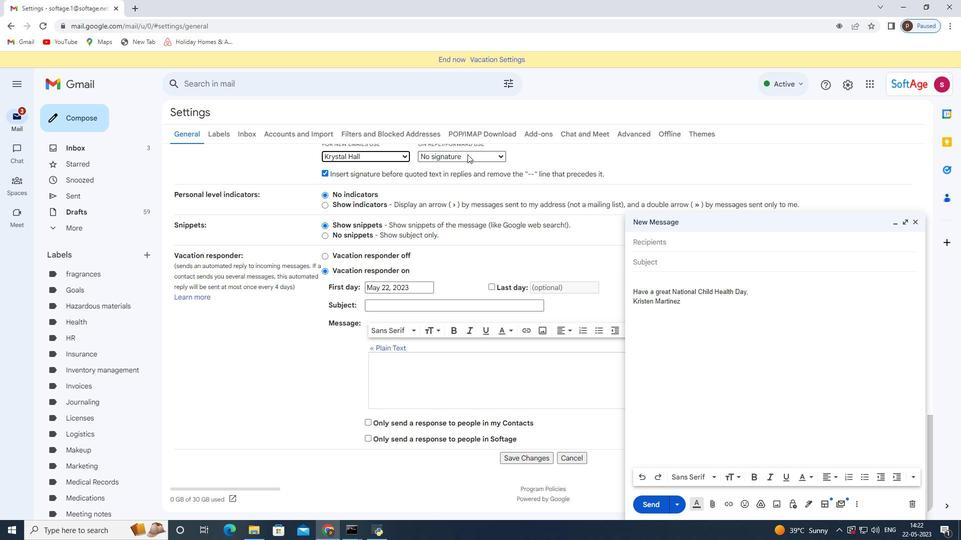 
Action: Mouse moved to (470, 180)
Screenshot: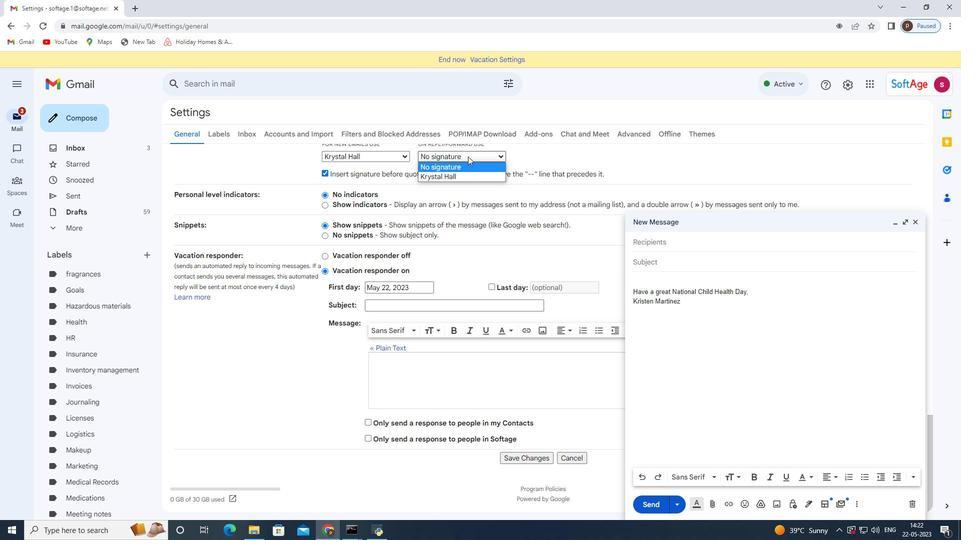 
Action: Mouse pressed left at (470, 180)
Screenshot: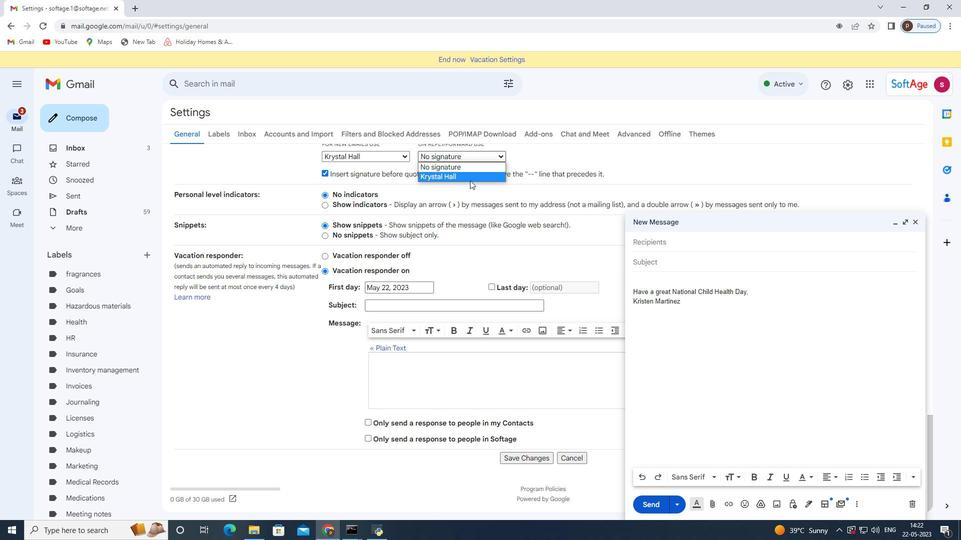 
Action: Mouse moved to (529, 457)
Screenshot: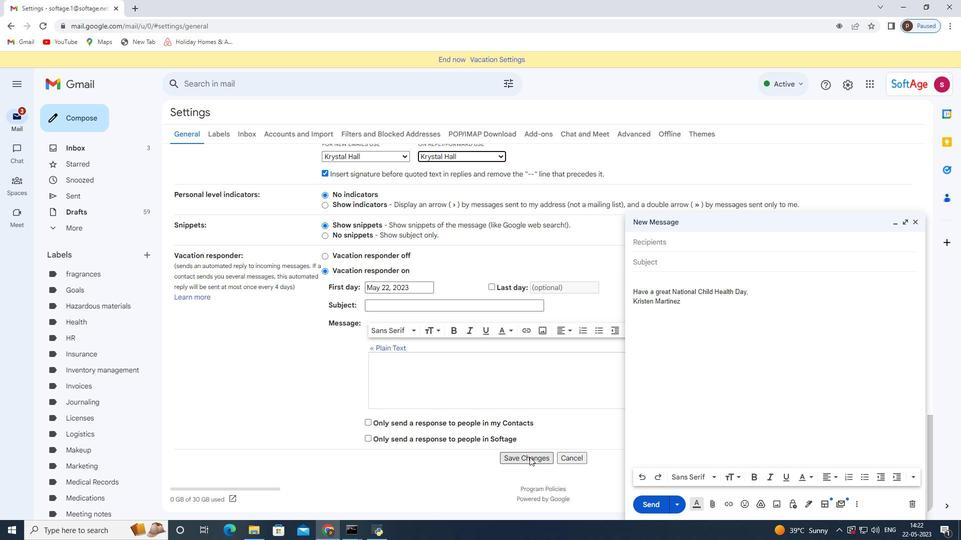 
Action: Mouse pressed left at (529, 457)
Screenshot: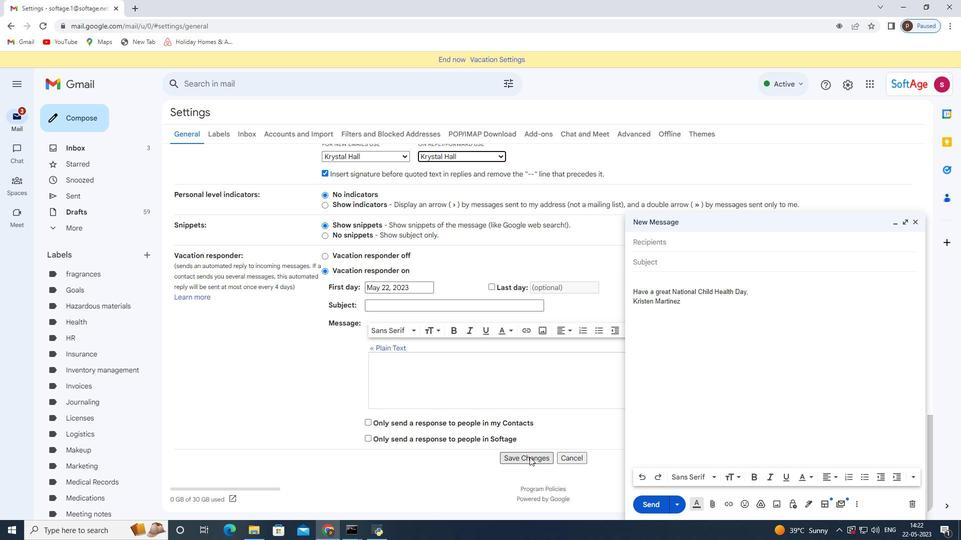 
Action: Mouse moved to (918, 224)
Screenshot: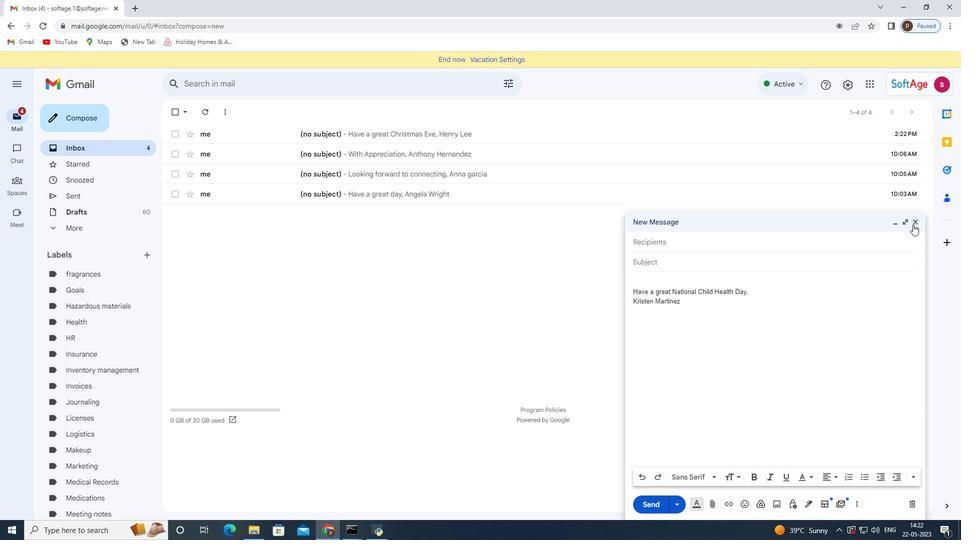 
Action: Mouse pressed left at (918, 224)
Screenshot: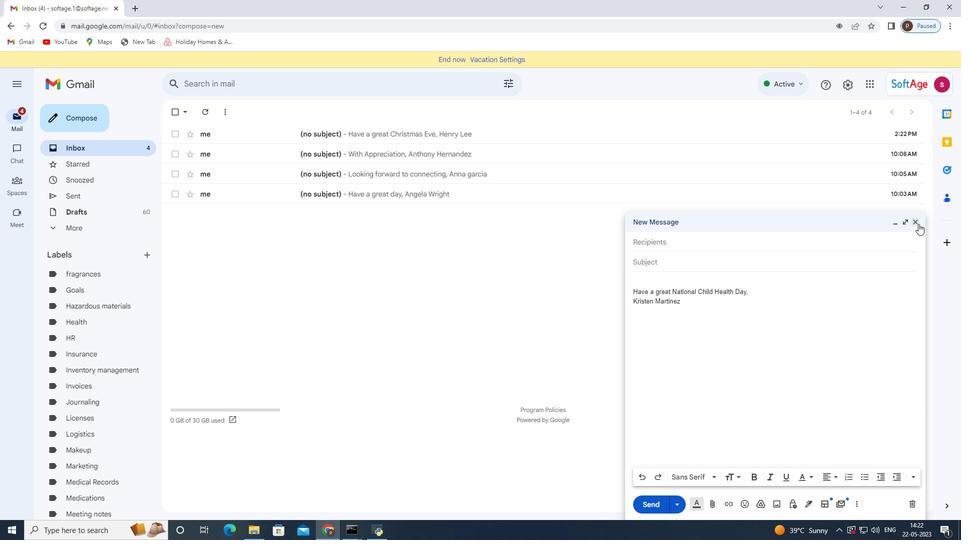 
Action: Mouse moved to (77, 116)
Screenshot: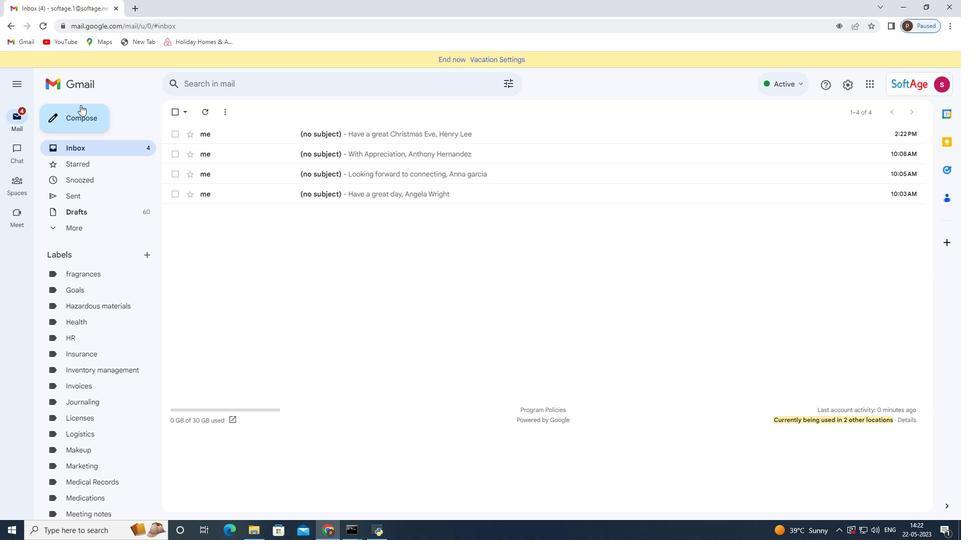 
Action: Mouse pressed left at (77, 116)
Screenshot: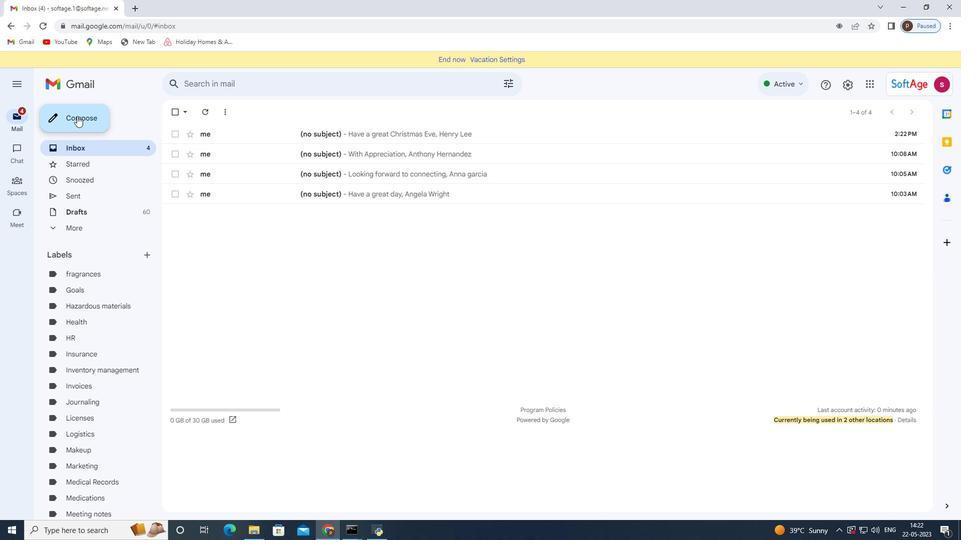 
Action: Mouse moved to (668, 246)
Screenshot: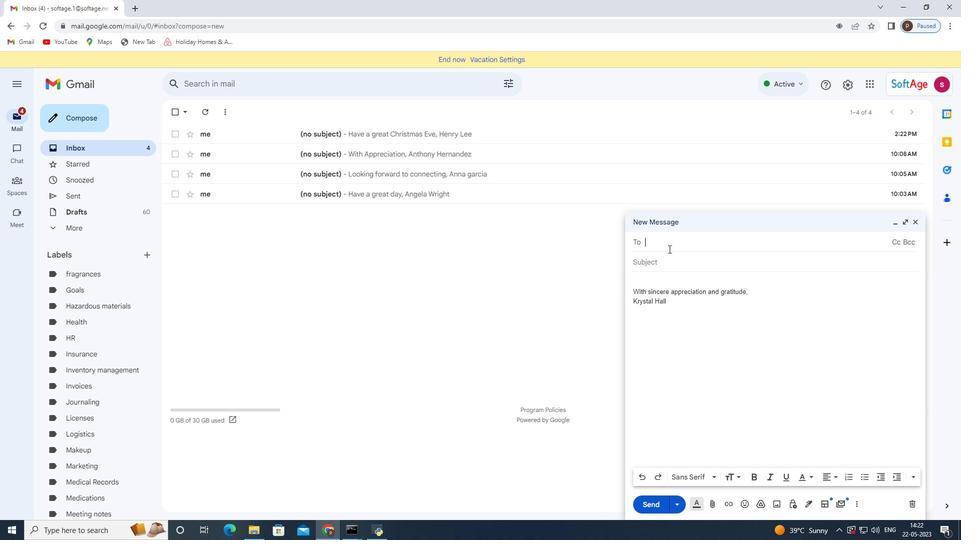 
Action: Key pressed softage.3<Key.shift>@softage.net
Screenshot: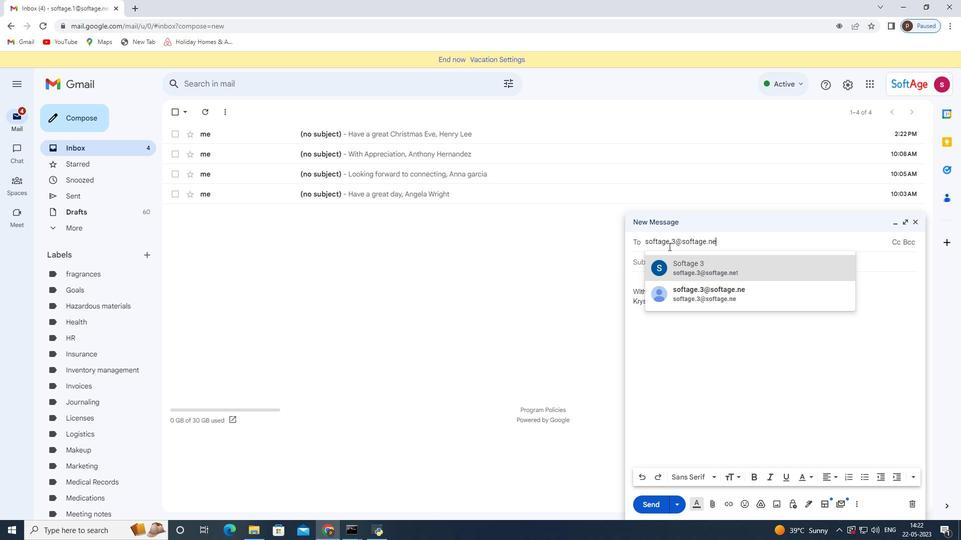 
Action: Mouse moved to (726, 264)
Screenshot: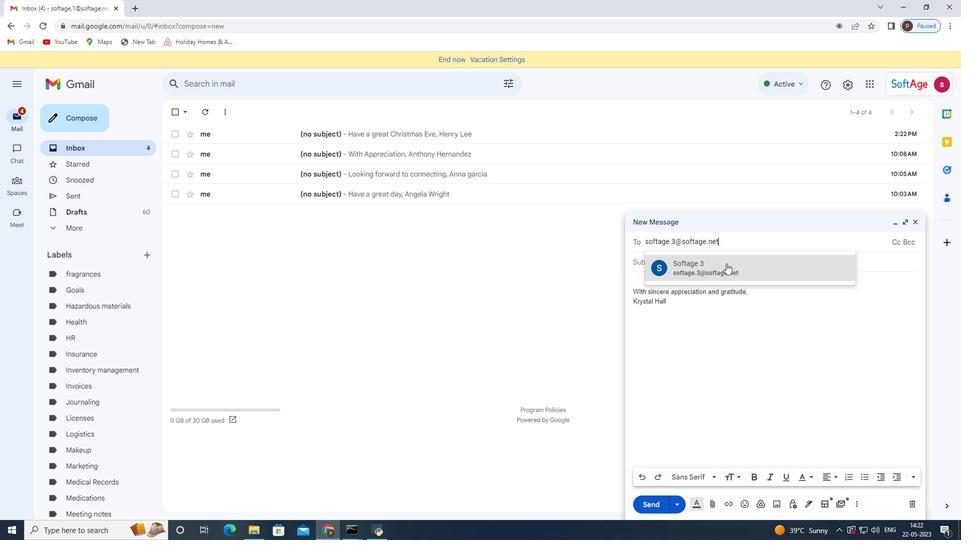 
Action: Mouse pressed left at (726, 264)
Screenshot: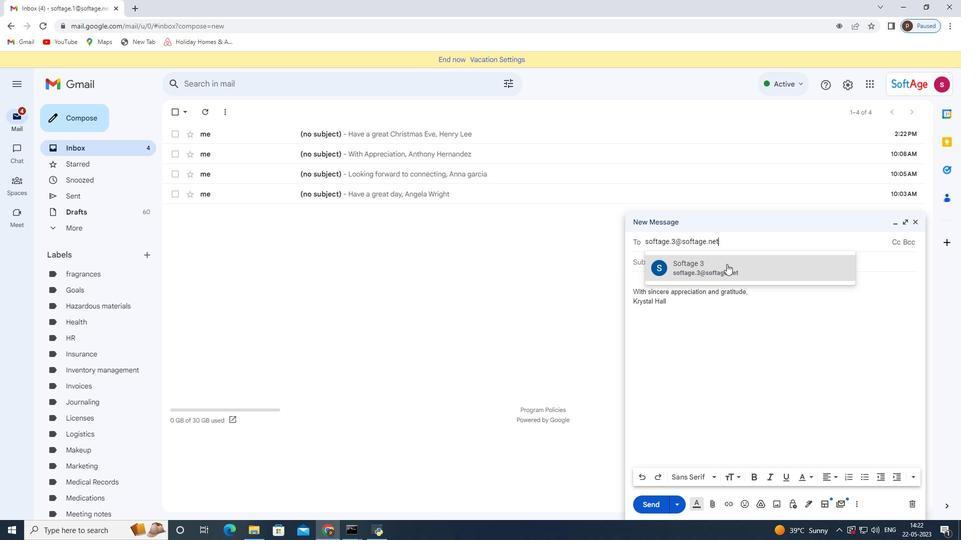 
Action: Mouse moved to (855, 506)
Screenshot: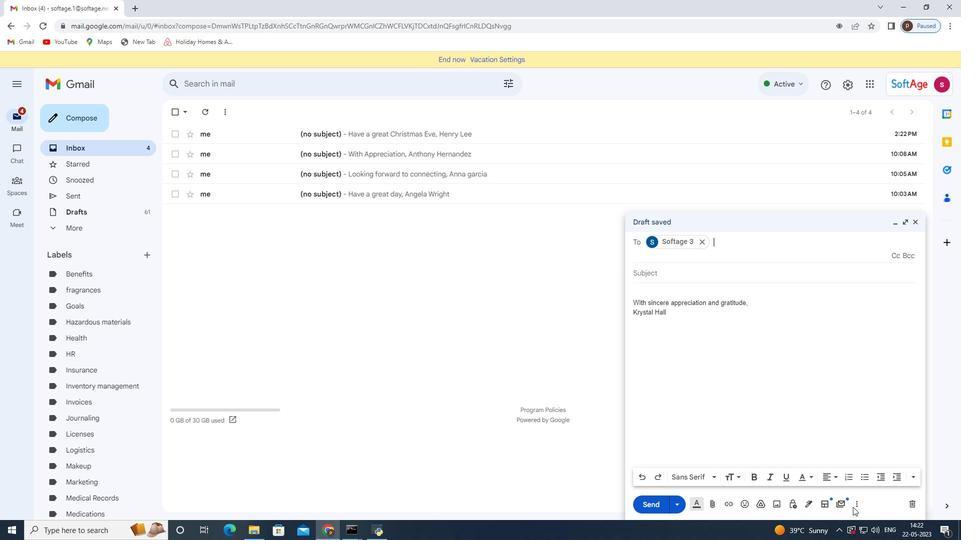 
Action: Mouse pressed left at (855, 506)
Screenshot: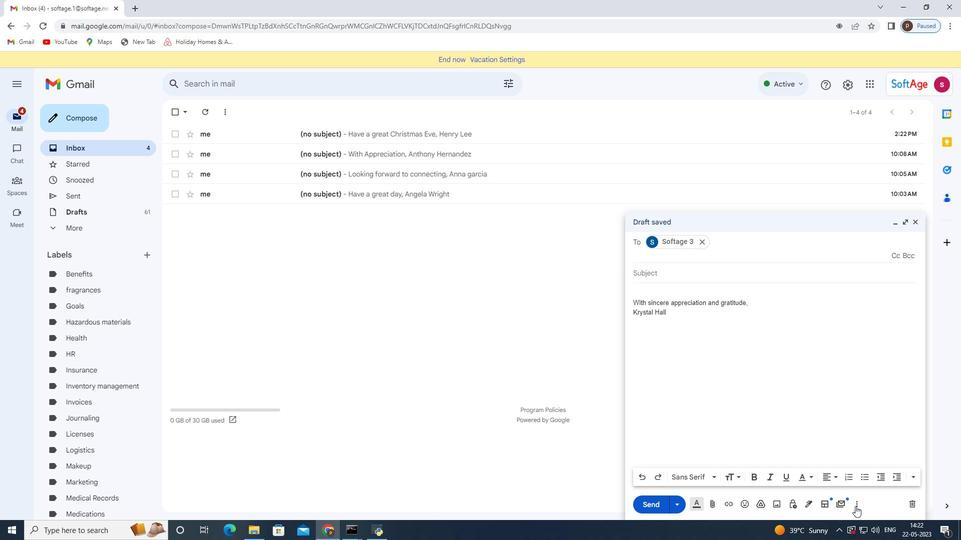
Action: Mouse moved to (831, 415)
Screenshot: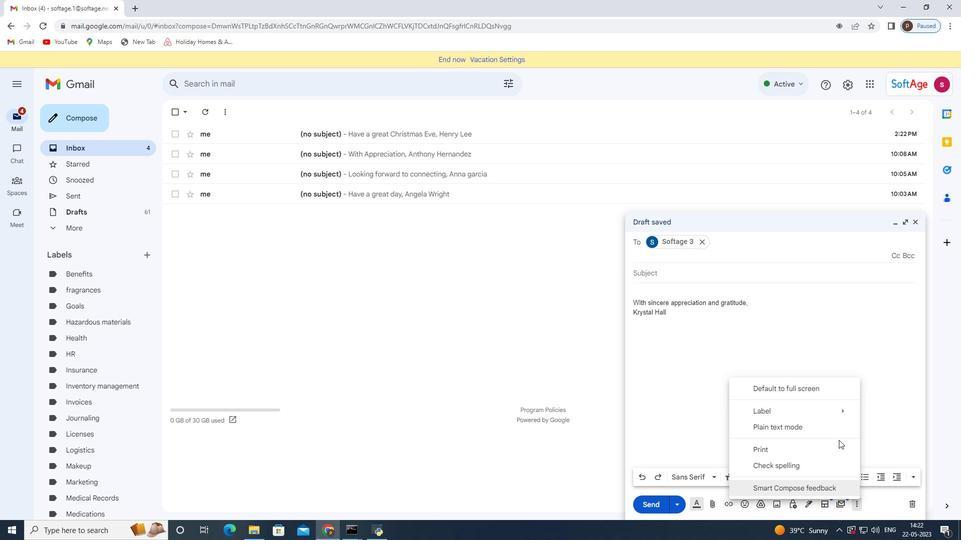 
Action: Mouse pressed left at (831, 415)
Screenshot: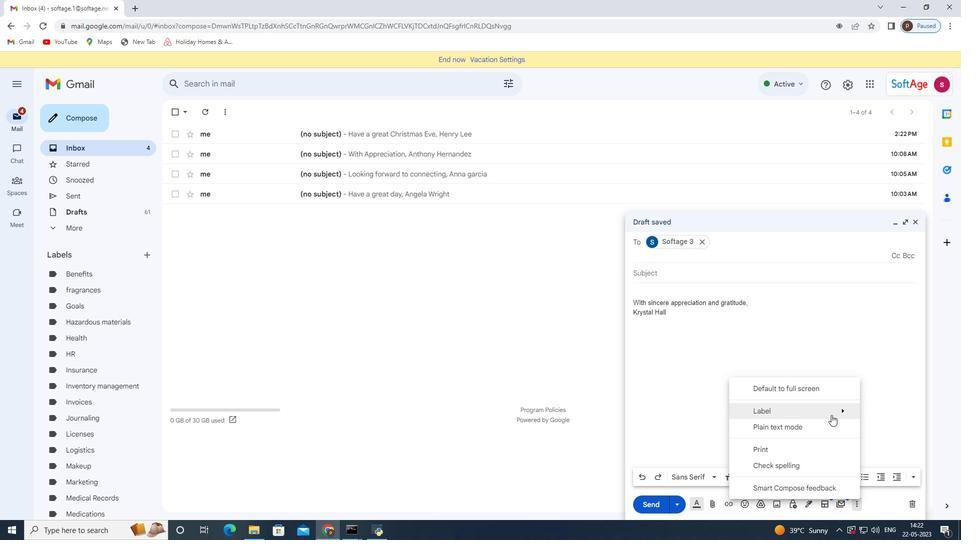 
Action: Mouse moved to (657, 391)
Screenshot: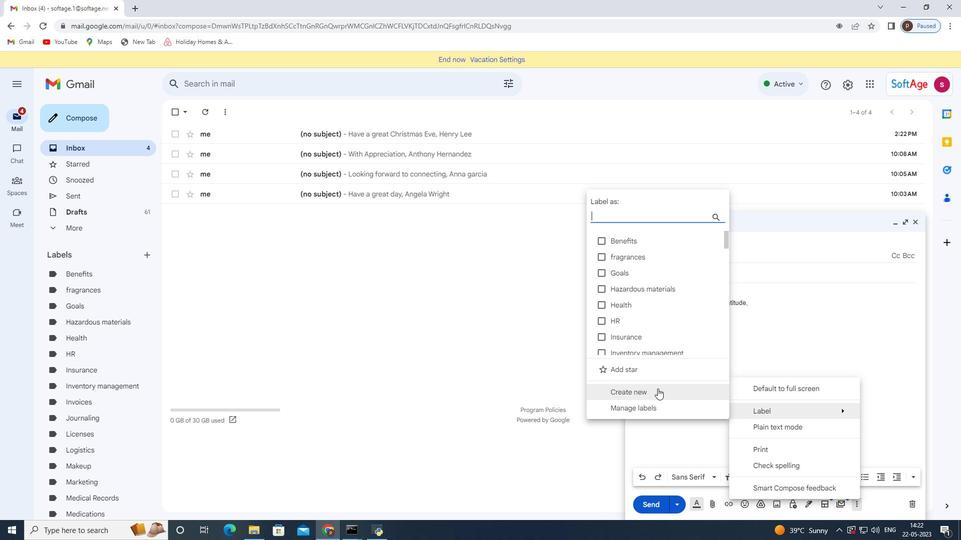 
Action: Mouse pressed left at (657, 391)
Screenshot: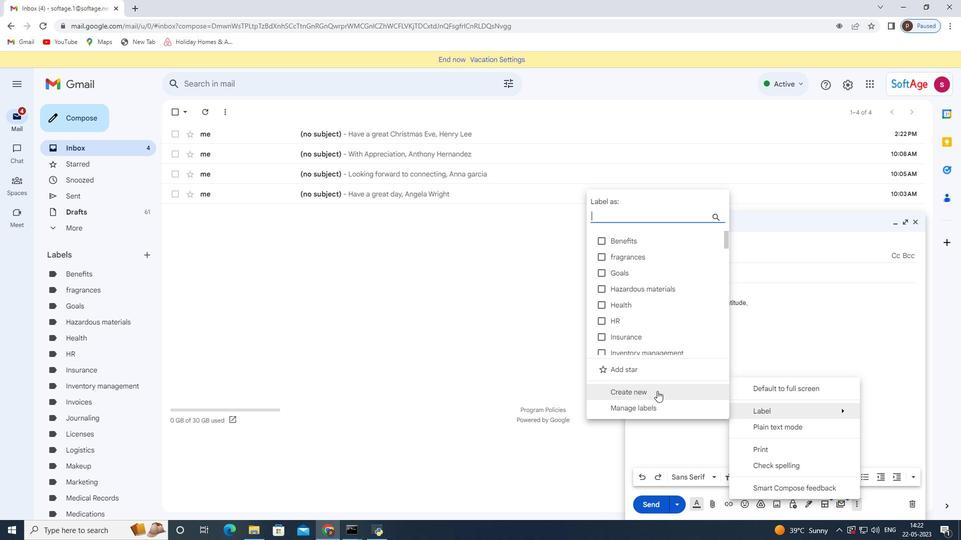 
Action: Mouse moved to (439, 277)
Screenshot: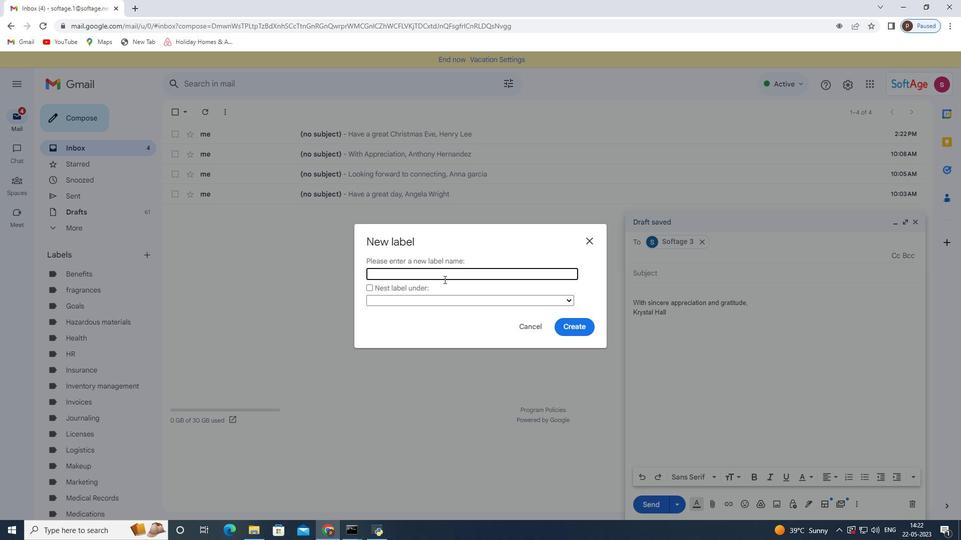 
Action: Mouse pressed left at (439, 277)
Screenshot: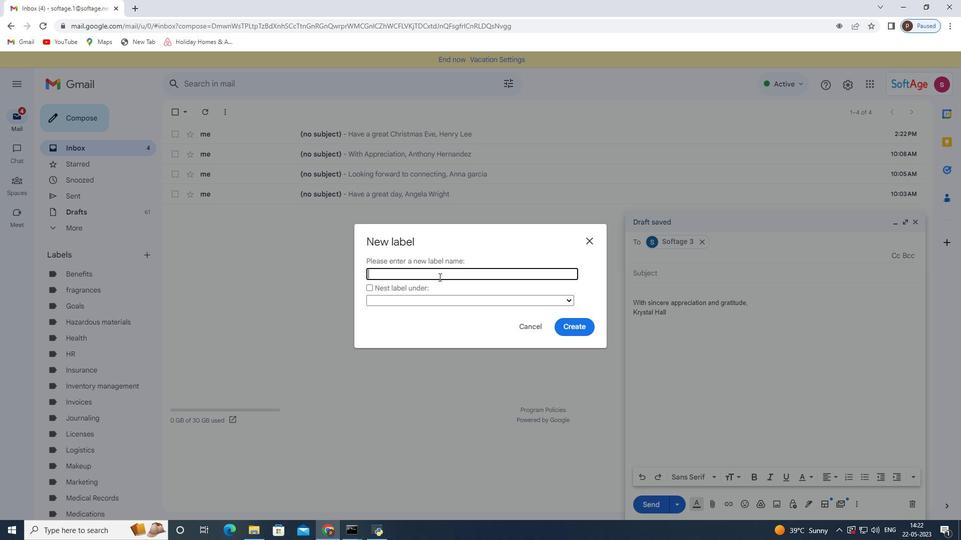 
Action: Key pressed <Key.shift>Warehousing
Screenshot: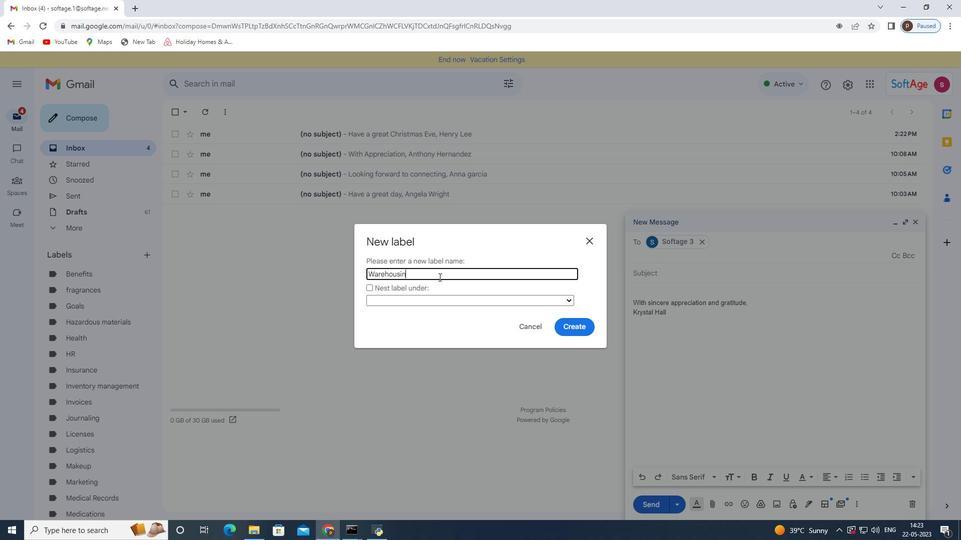 
Action: Mouse moved to (569, 325)
Screenshot: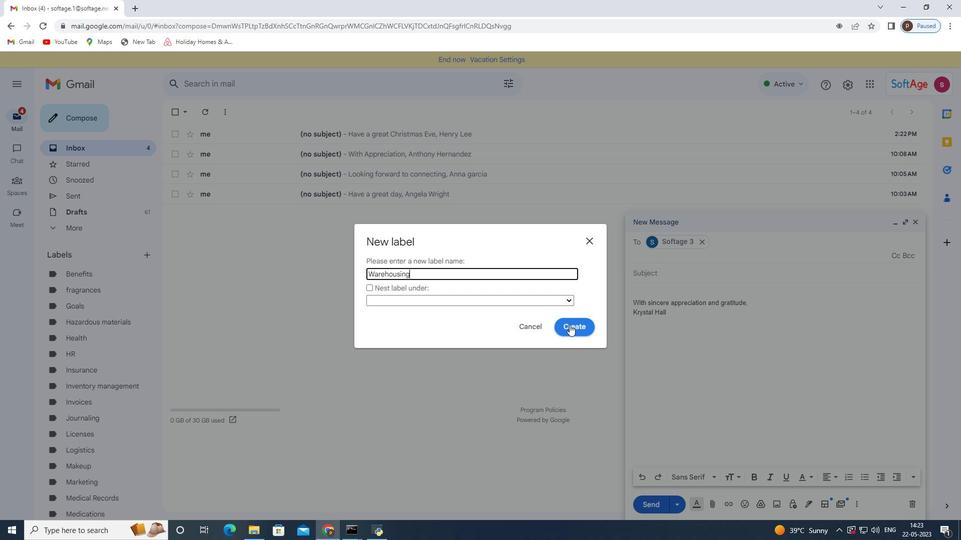 
Action: Mouse pressed left at (569, 325)
Screenshot: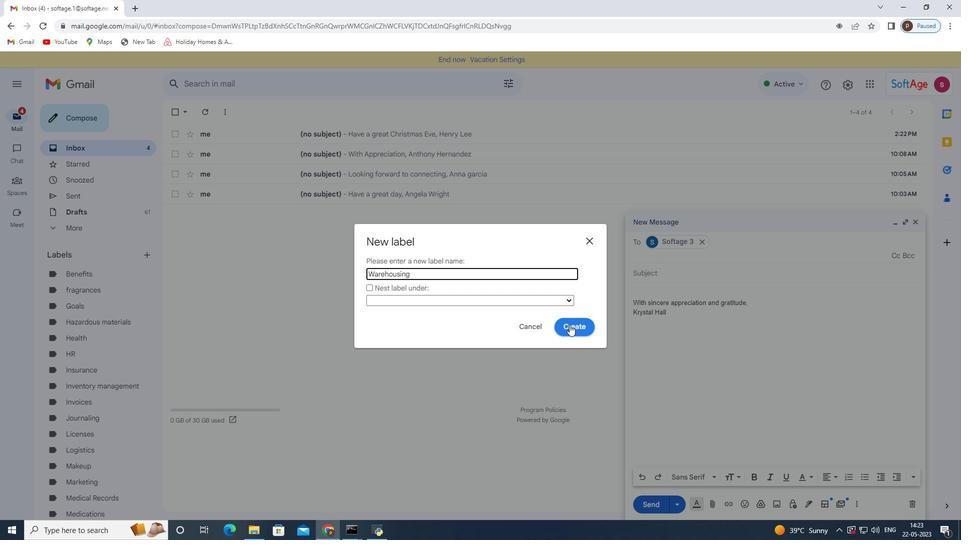 
Action: Mouse moved to (655, 499)
Screenshot: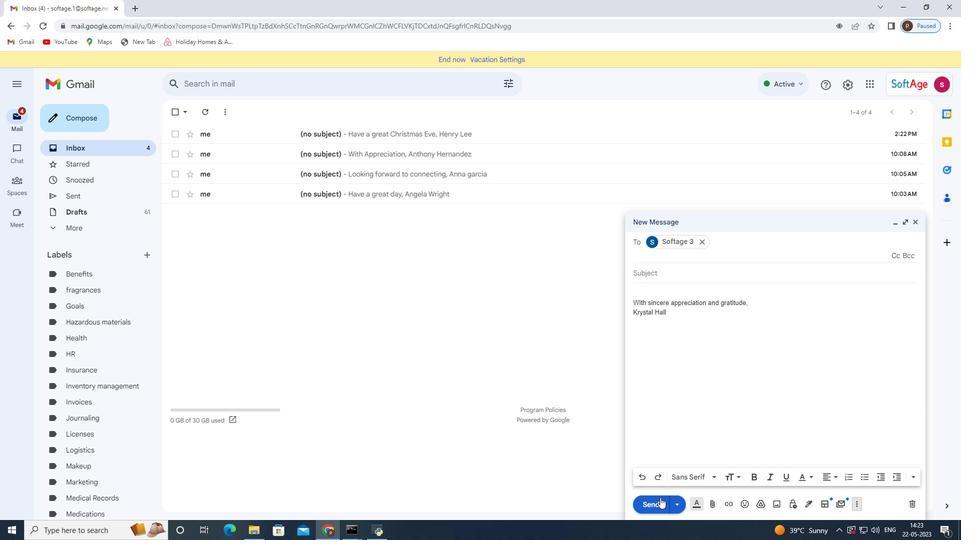 
Action: Mouse pressed left at (655, 499)
Screenshot: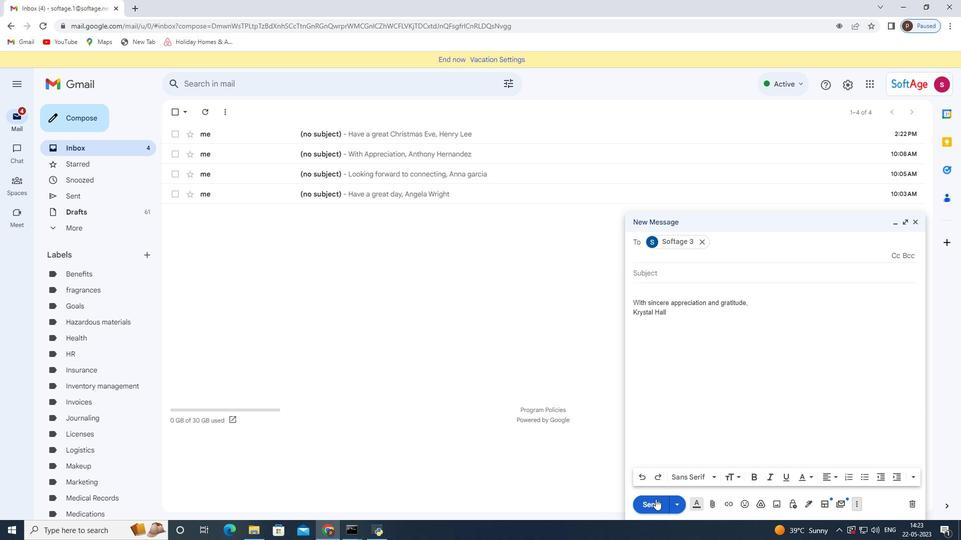 
Action: Mouse moved to (257, 387)
Screenshot: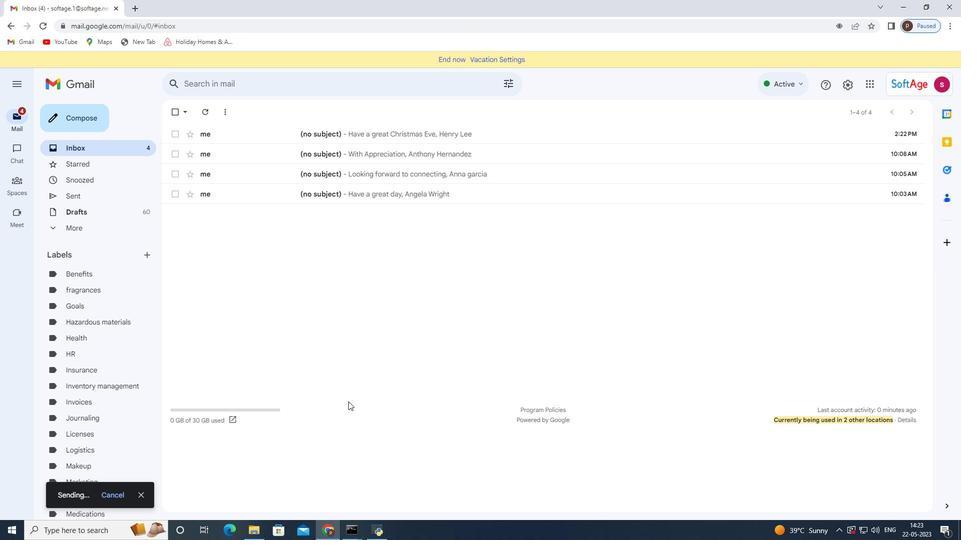 
